 Task: Find connections with filter location Novoye Medvezhino with filter topic #mortgage with filter profile language German with filter current company L&T Finance with filter school JSS Academy Of Technical Education Karnataka with filter industry Metal Valve, Ball, and Roller Manufacturing with filter service category Pricing Strategy with filter keywords title Cashier
Action: Mouse moved to (488, 81)
Screenshot: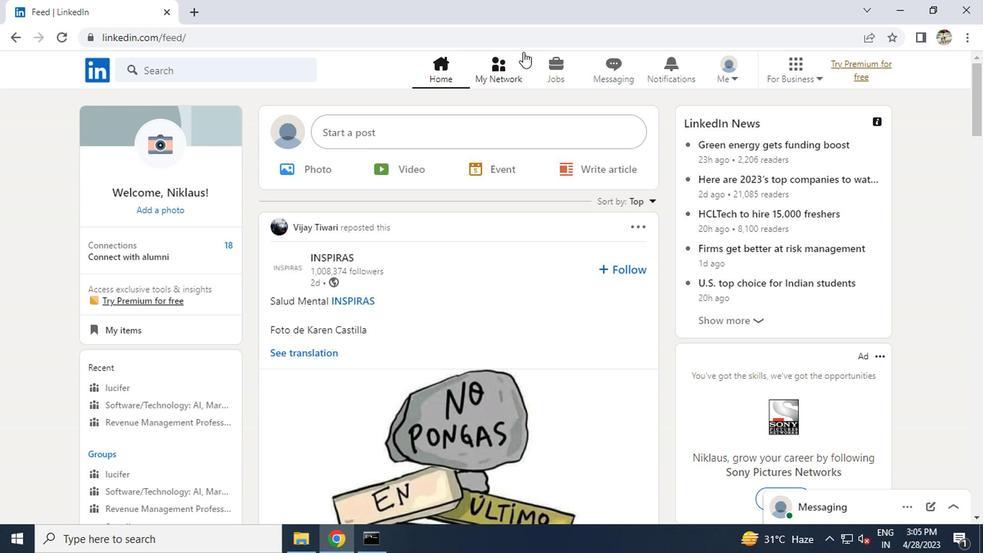 
Action: Mouse pressed left at (488, 81)
Screenshot: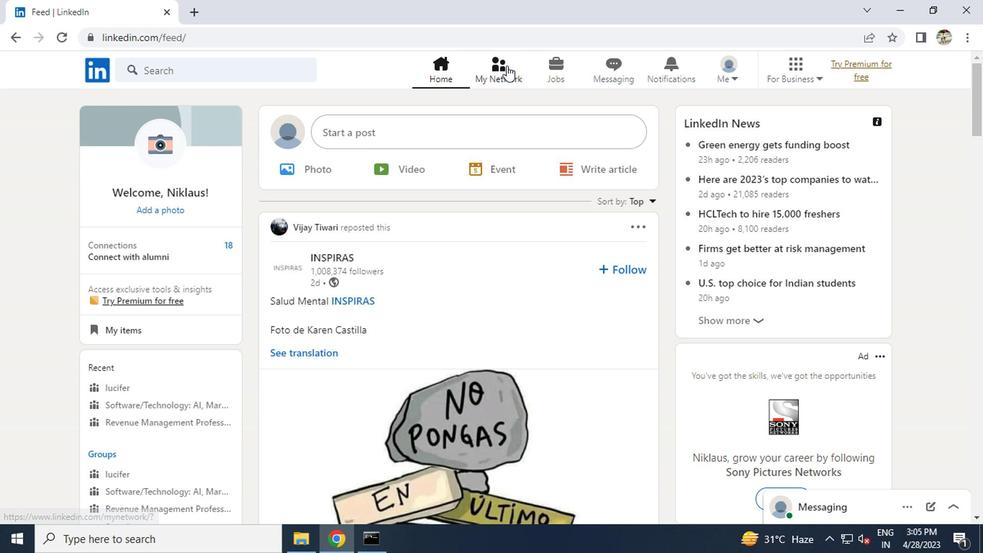 
Action: Mouse moved to (164, 150)
Screenshot: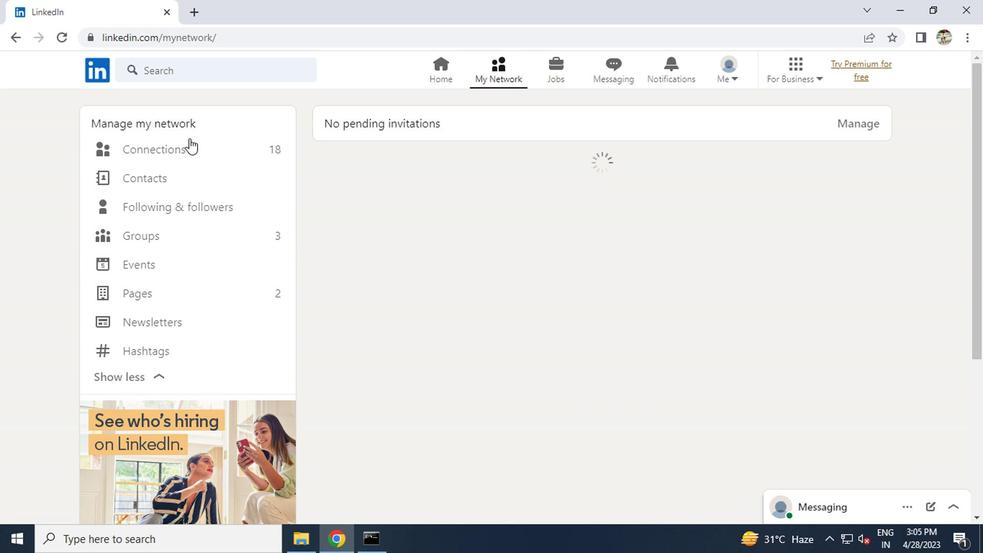 
Action: Mouse pressed left at (164, 150)
Screenshot: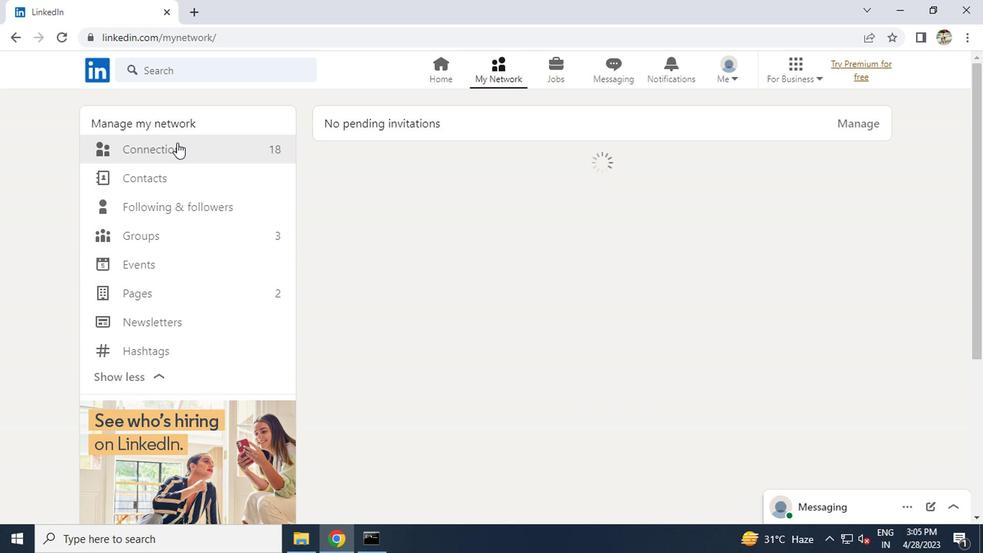 
Action: Mouse moved to (575, 156)
Screenshot: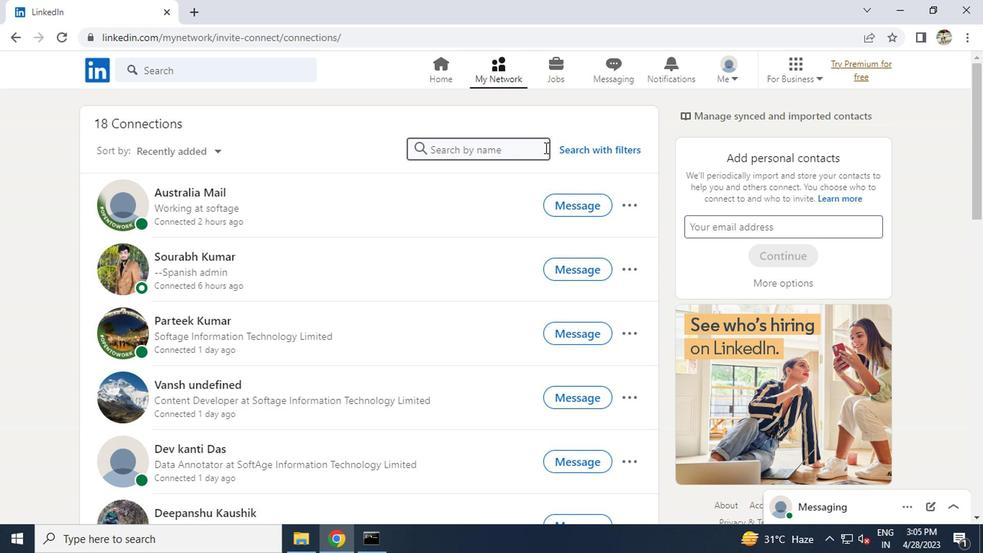 
Action: Mouse pressed left at (575, 156)
Screenshot: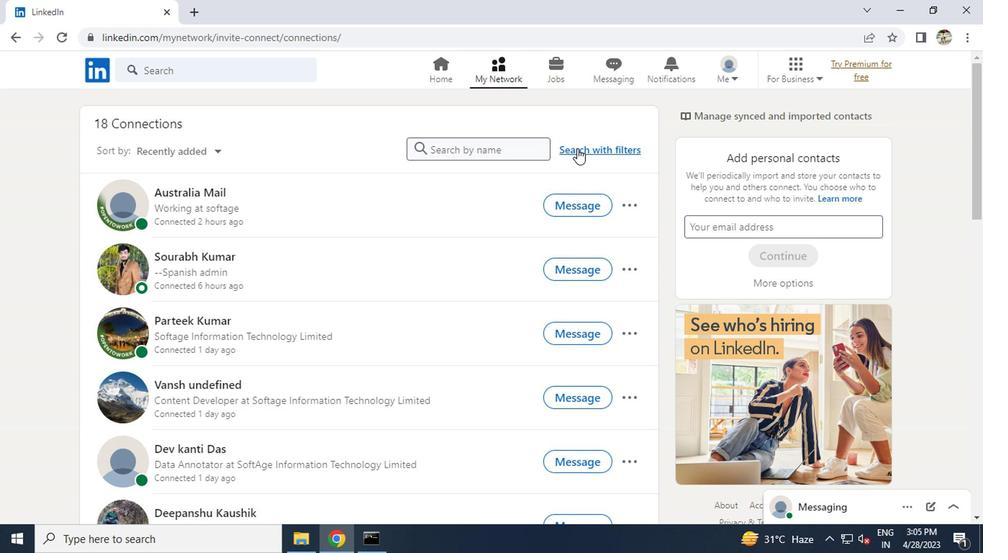 
Action: Mouse moved to (538, 119)
Screenshot: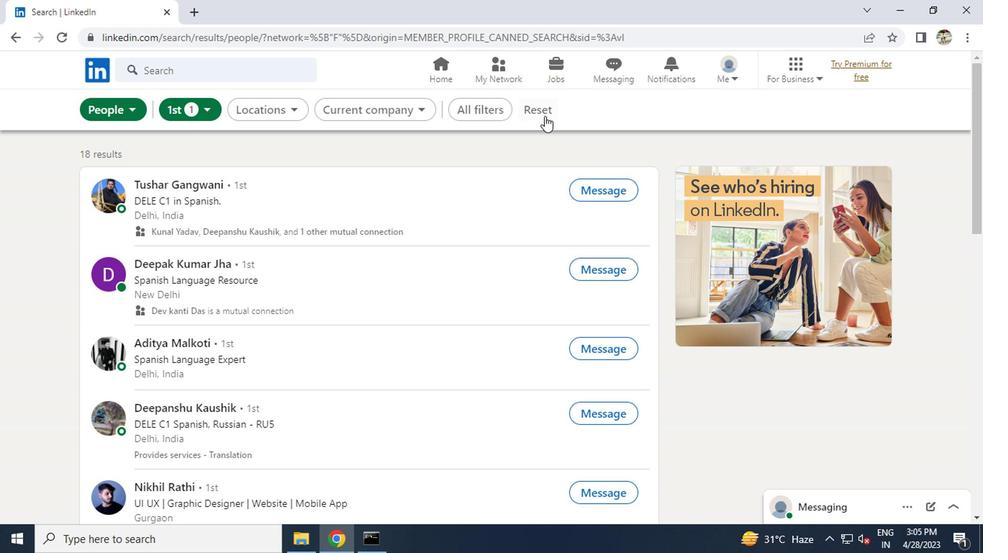 
Action: Mouse pressed left at (538, 119)
Screenshot: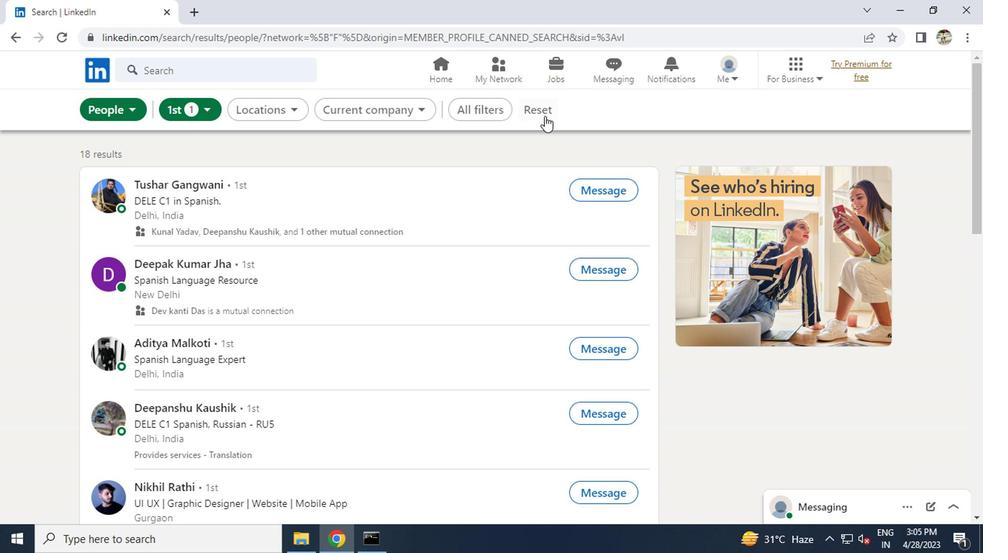 
Action: Mouse moved to (524, 117)
Screenshot: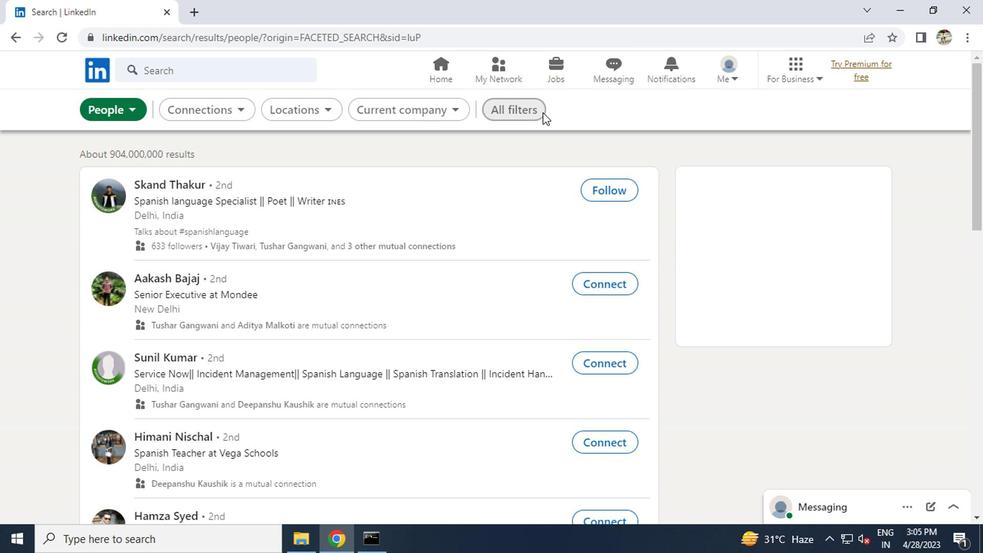 
Action: Mouse pressed left at (524, 117)
Screenshot: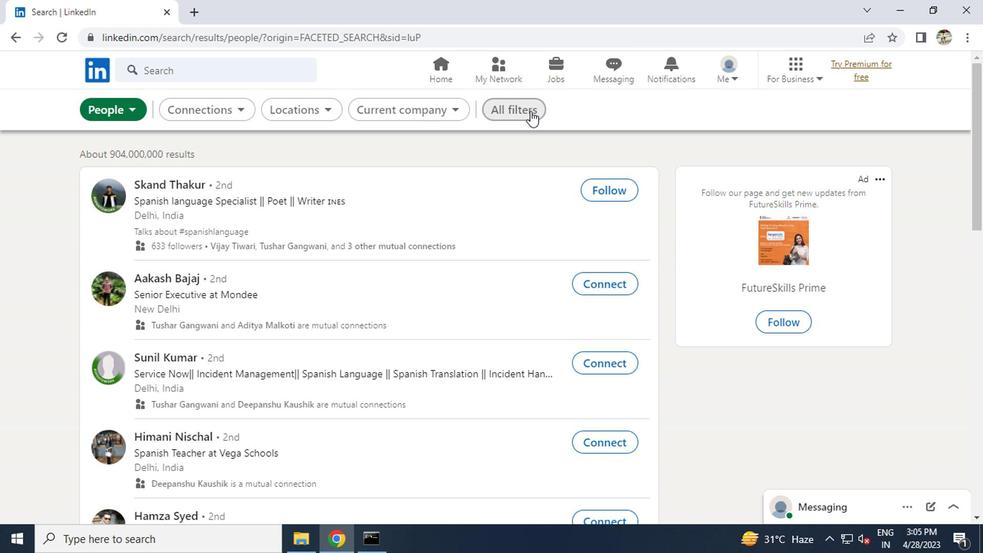 
Action: Mouse moved to (674, 226)
Screenshot: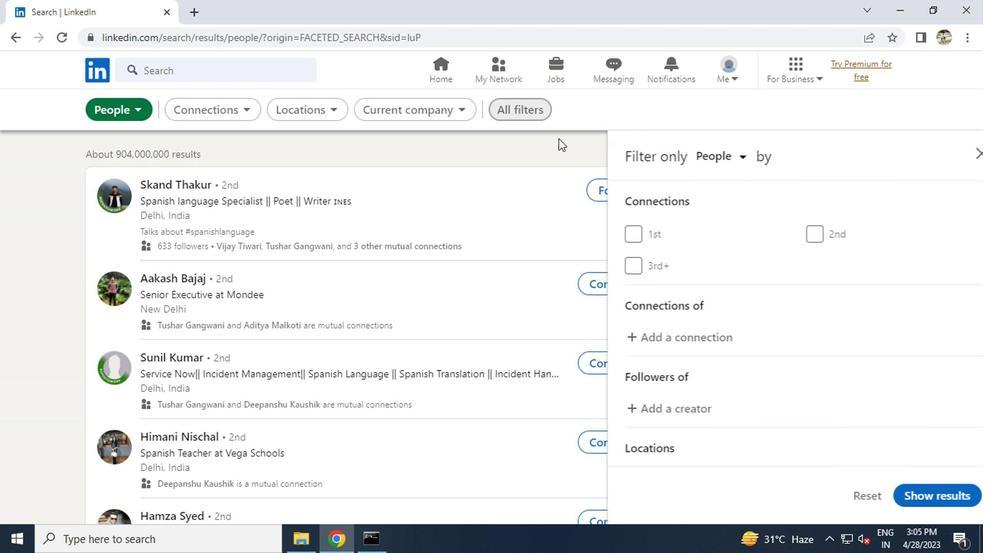 
Action: Mouse scrolled (674, 225) with delta (0, -1)
Screenshot: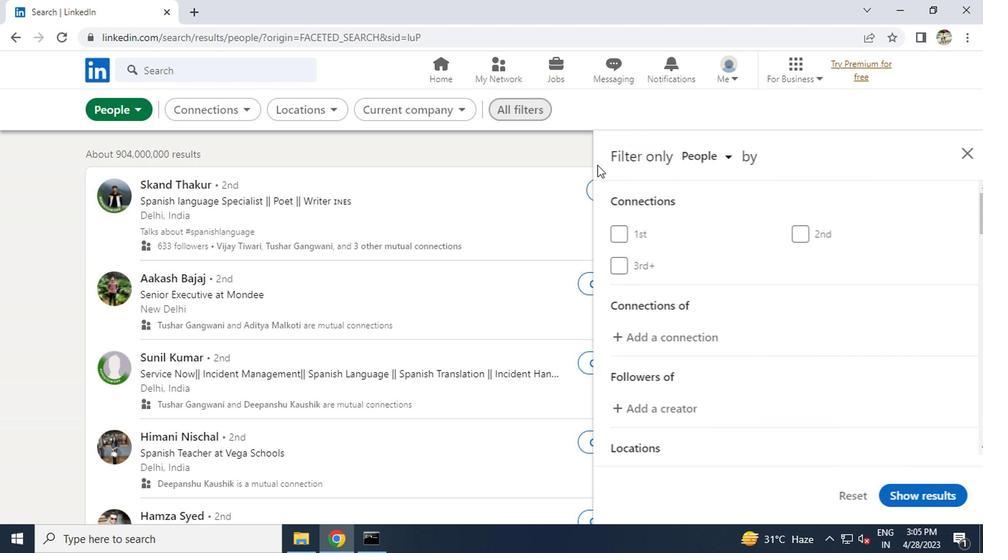 
Action: Mouse scrolled (674, 225) with delta (0, -1)
Screenshot: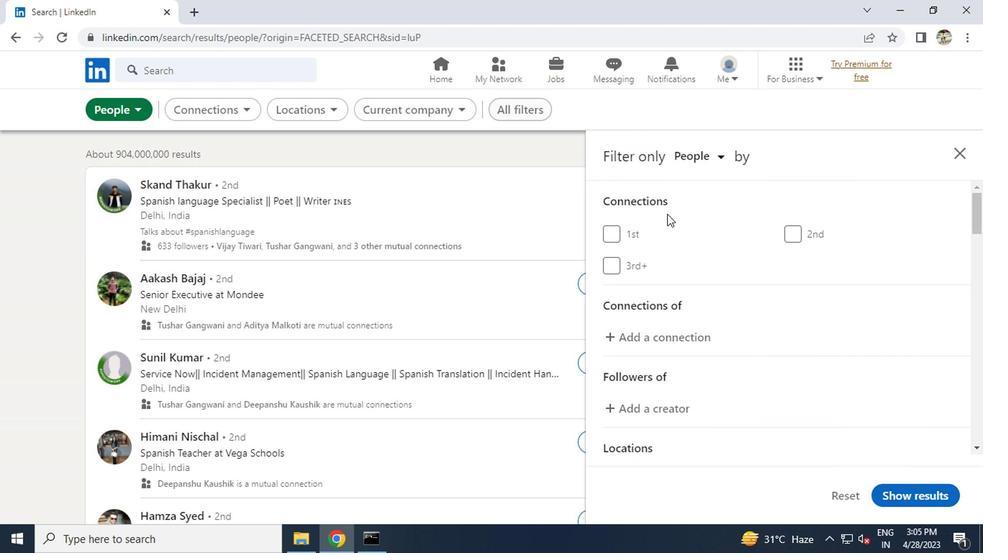 
Action: Mouse moved to (798, 395)
Screenshot: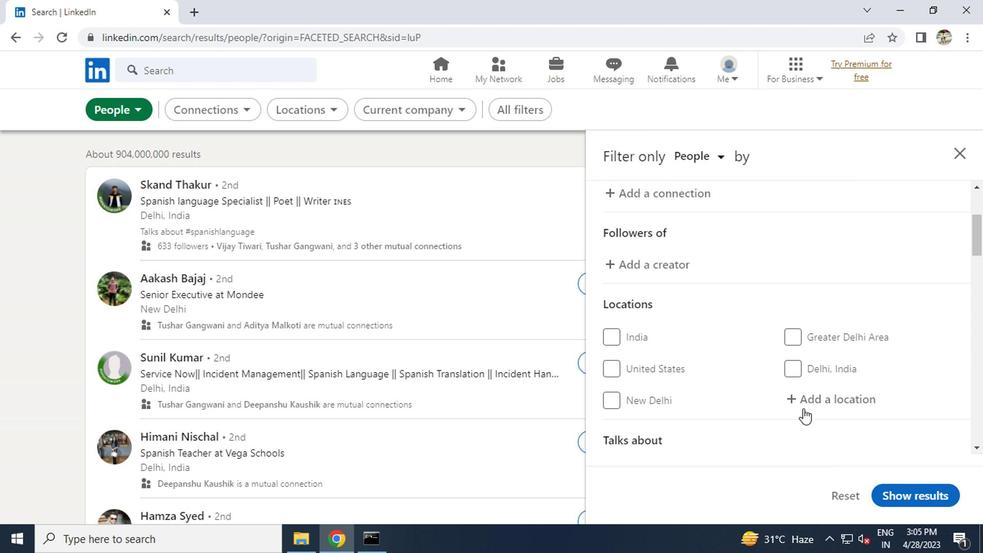 
Action: Mouse pressed left at (798, 395)
Screenshot: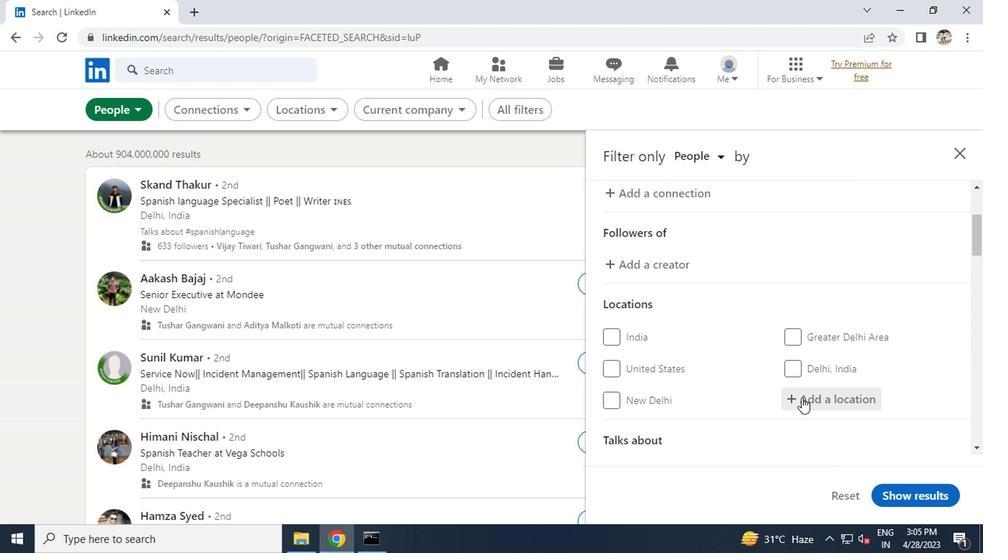 
Action: Key pressed <Key.caps_lock>n<Key.caps_lock>ovoye<Key.space><Key.caps_lock>m<Key.caps_lock>edvezhion<Key.enter>
Screenshot: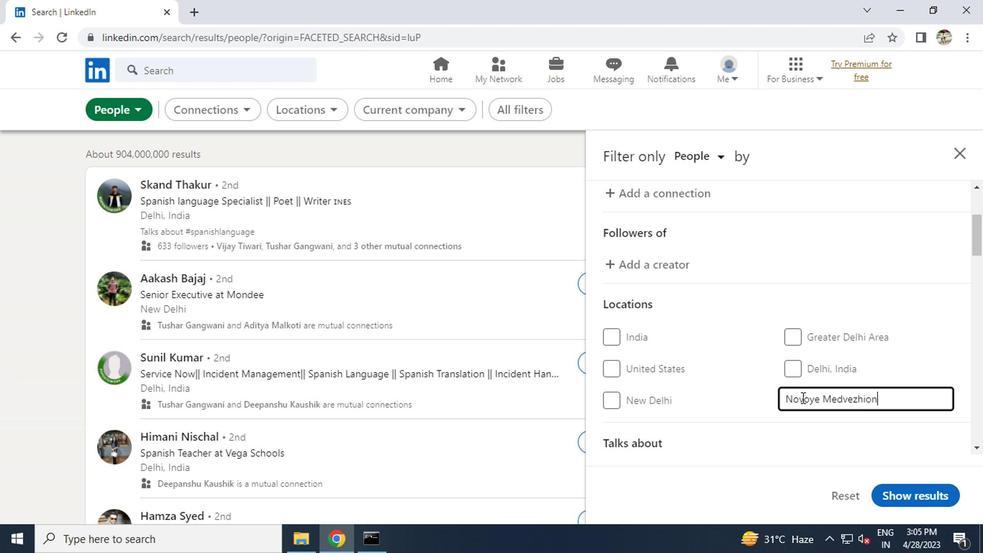 
Action: Mouse moved to (798, 394)
Screenshot: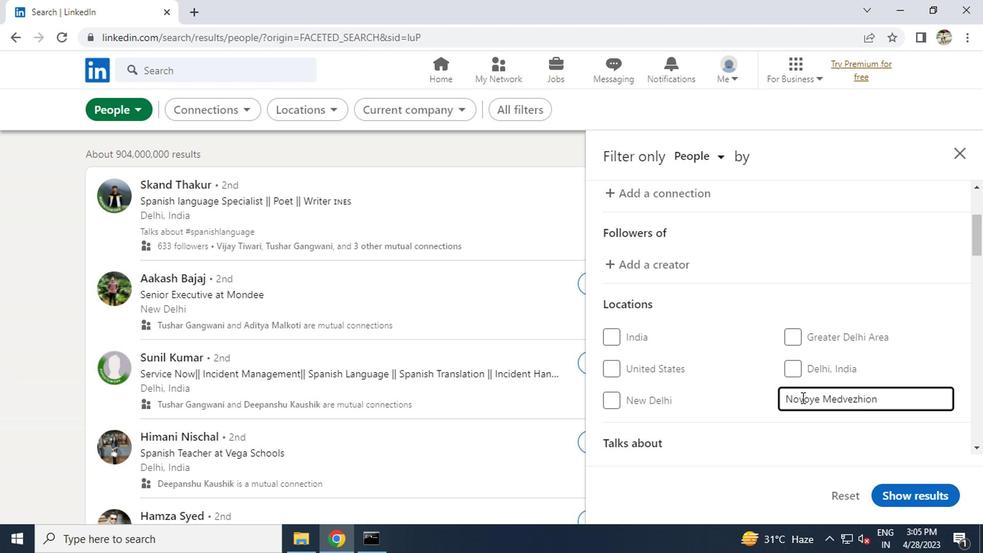 
Action: Mouse scrolled (798, 393) with delta (0, -1)
Screenshot: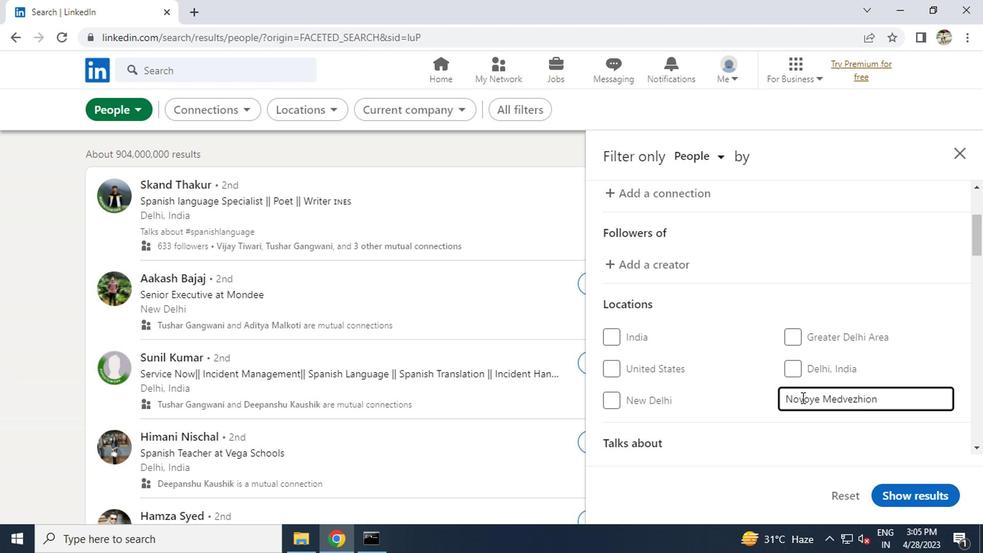
Action: Mouse scrolled (798, 393) with delta (0, -1)
Screenshot: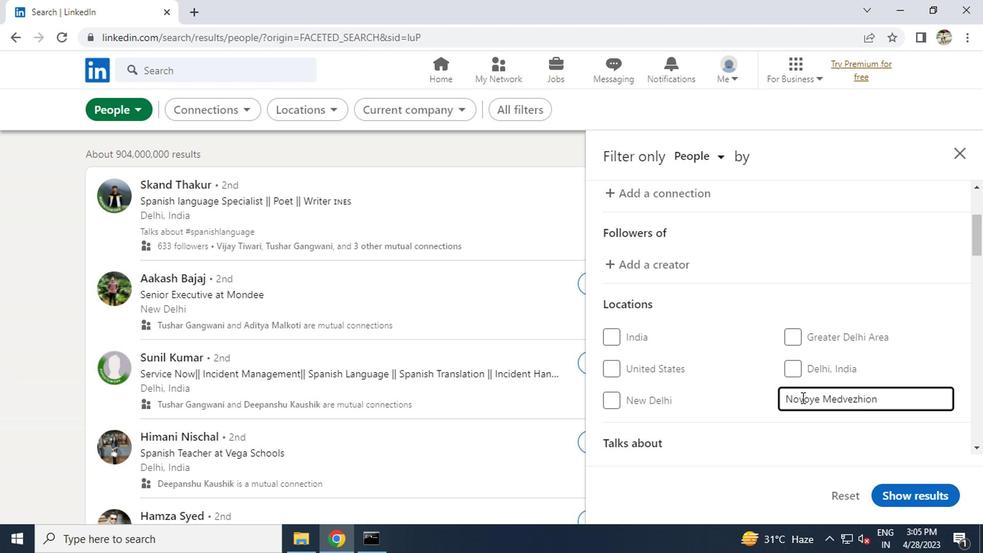 
Action: Mouse scrolled (798, 393) with delta (0, -1)
Screenshot: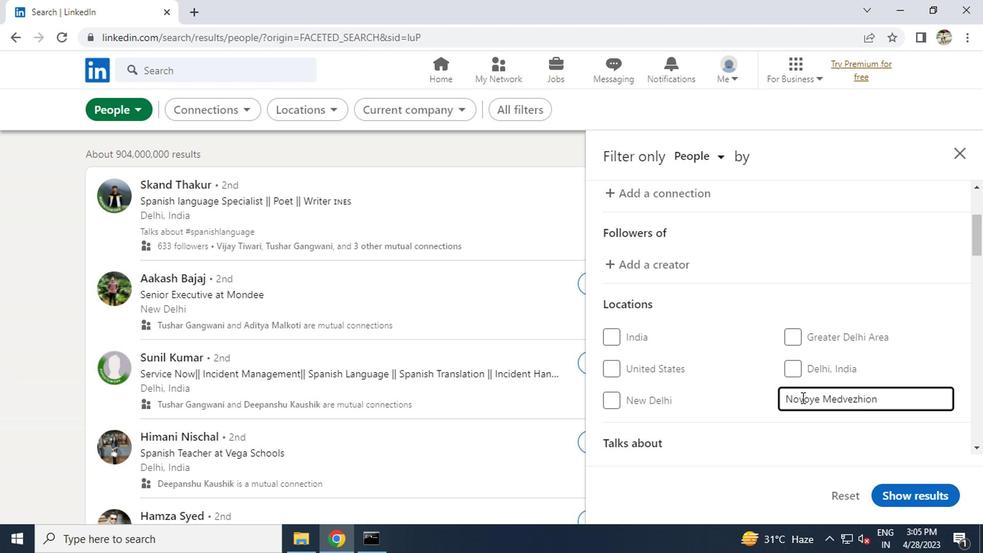 
Action: Mouse moved to (815, 314)
Screenshot: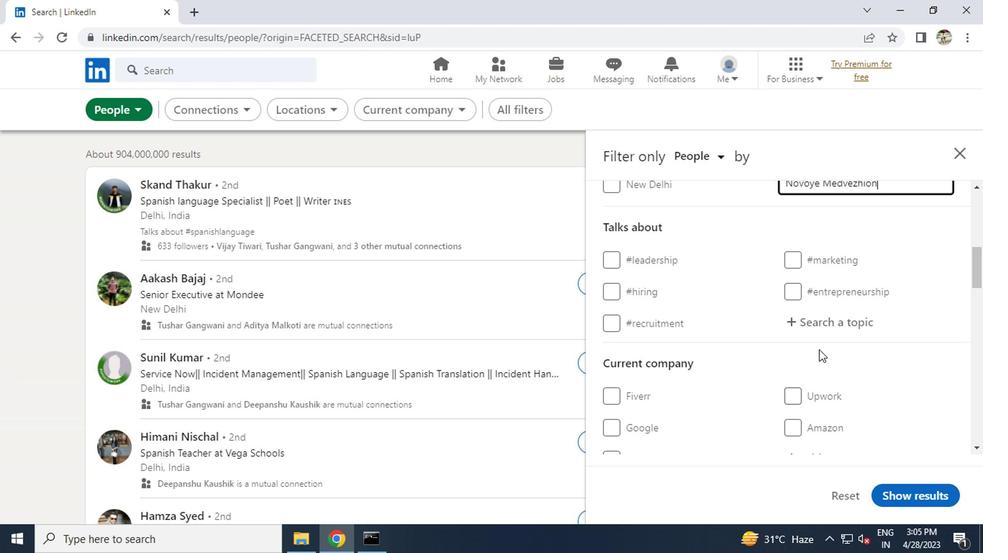 
Action: Mouse pressed left at (815, 314)
Screenshot: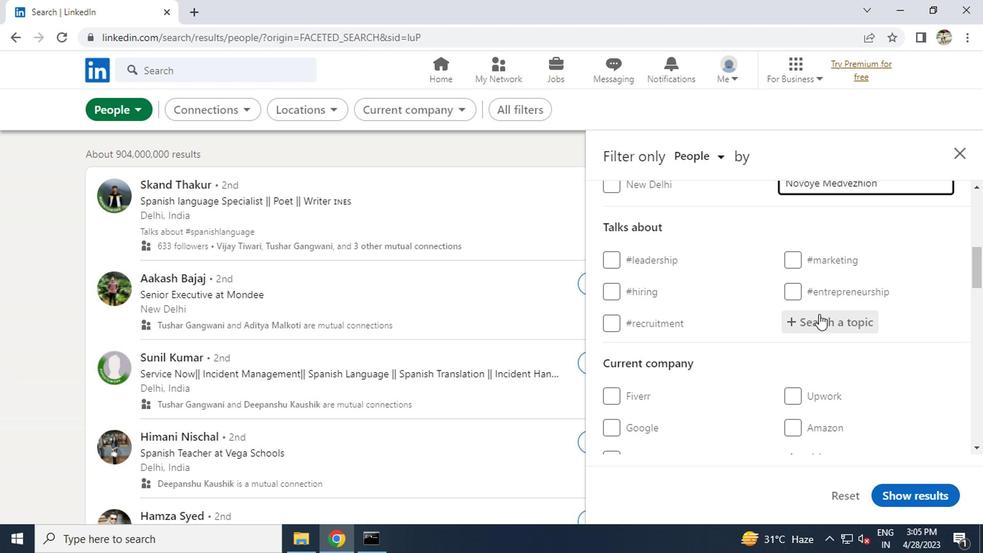 
Action: Key pressed <Key.shift>#MORTGAGE<Key.enter>
Screenshot: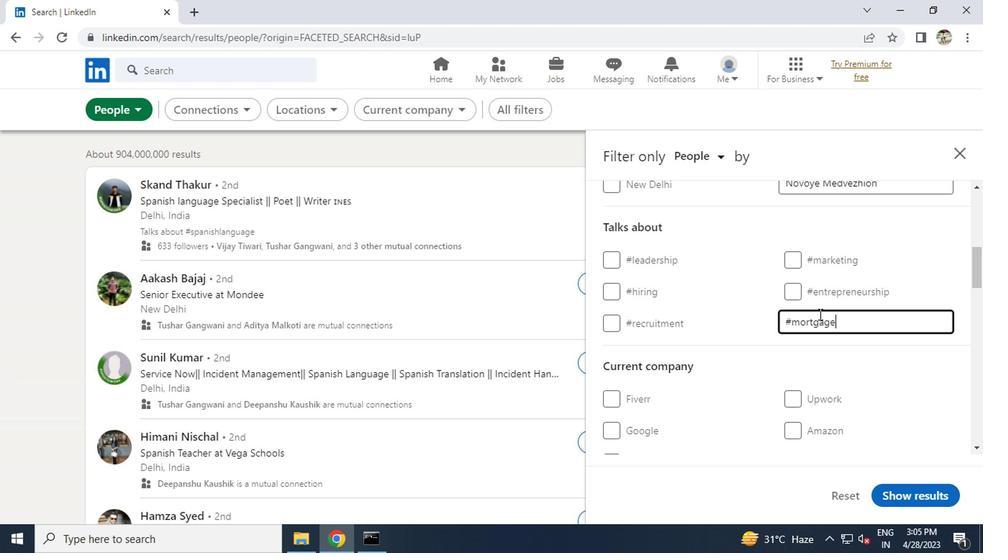 
Action: Mouse scrolled (815, 313) with delta (0, -1)
Screenshot: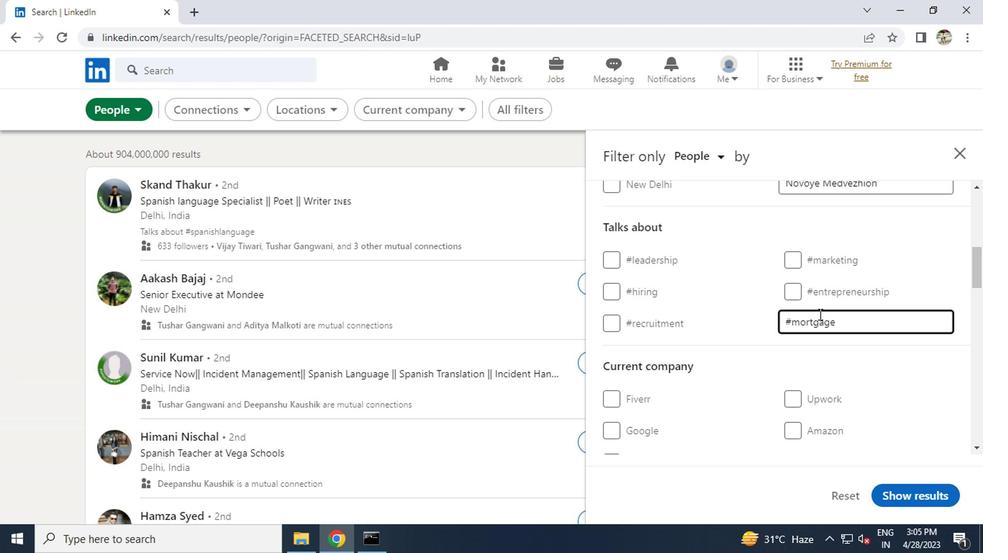 
Action: Mouse moved to (815, 314)
Screenshot: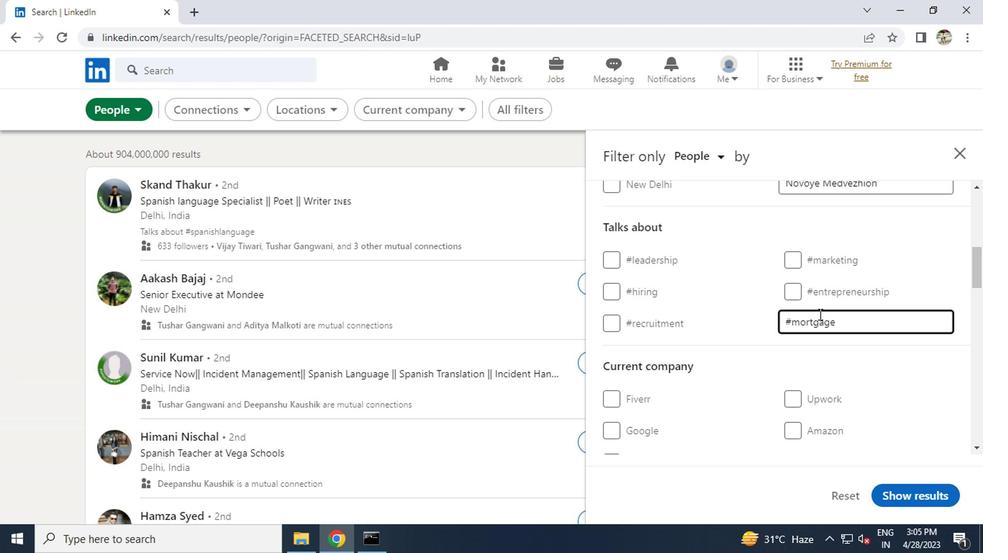 
Action: Mouse scrolled (815, 313) with delta (0, -1)
Screenshot: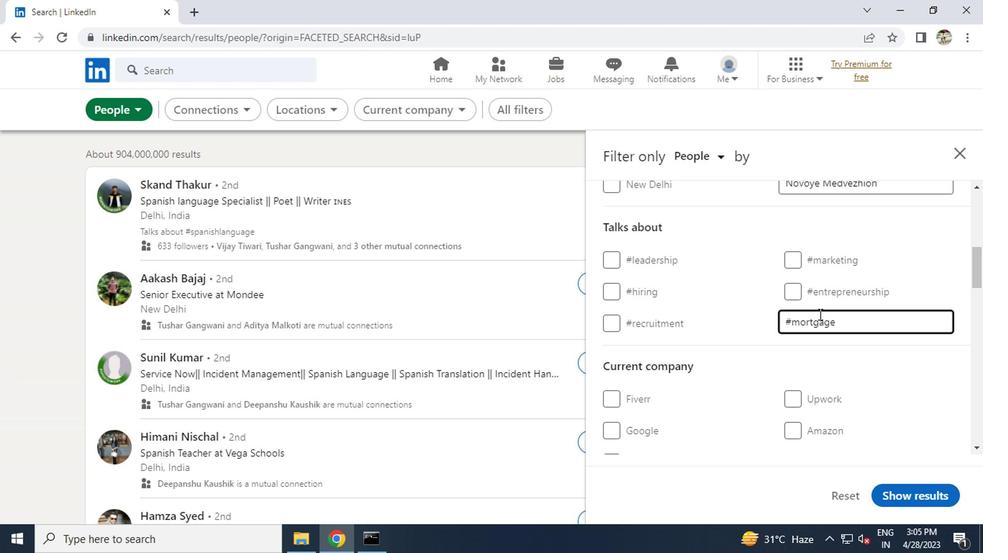 
Action: Mouse scrolled (815, 313) with delta (0, -1)
Screenshot: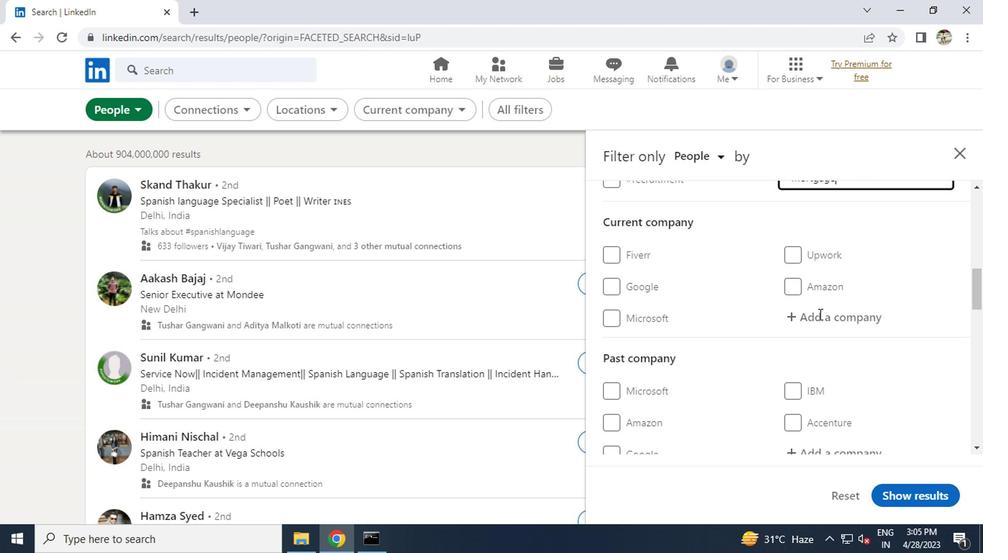 
Action: Mouse moved to (817, 313)
Screenshot: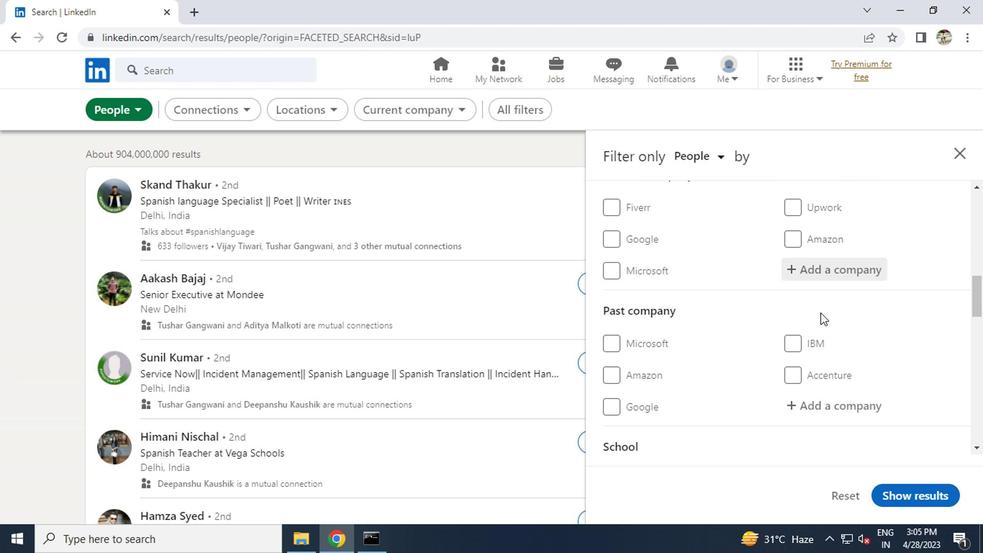 
Action: Mouse scrolled (817, 312) with delta (0, 0)
Screenshot: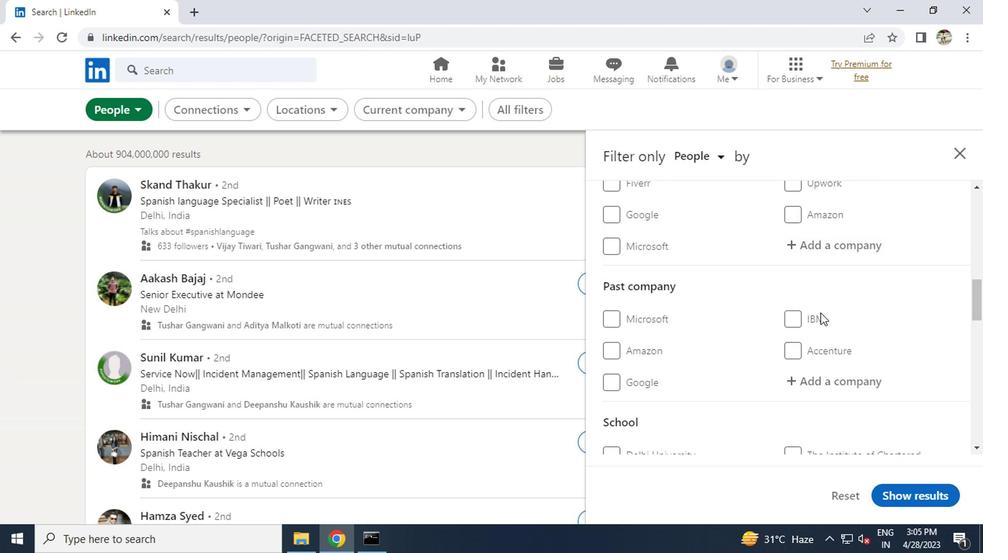 
Action: Mouse scrolled (817, 312) with delta (0, 0)
Screenshot: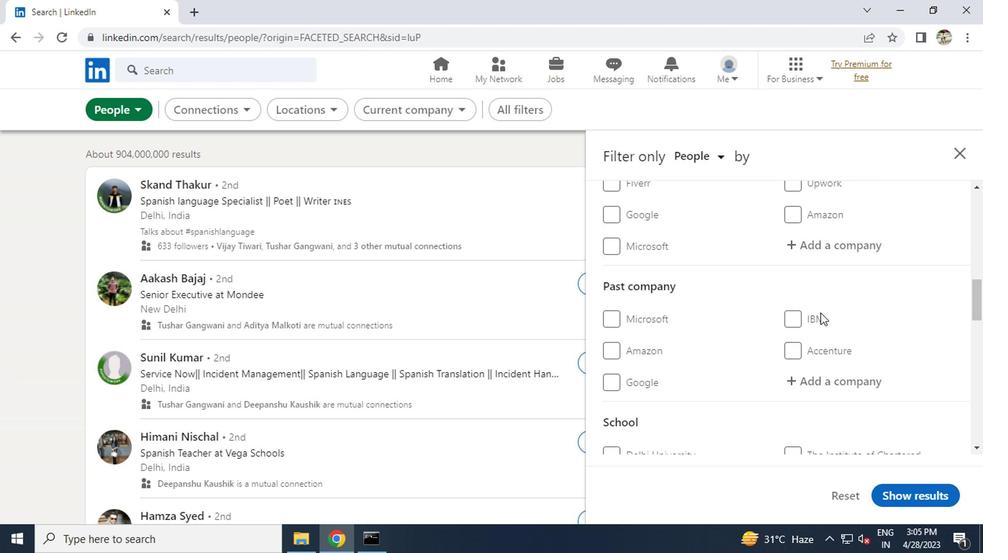 
Action: Mouse scrolled (817, 312) with delta (0, 0)
Screenshot: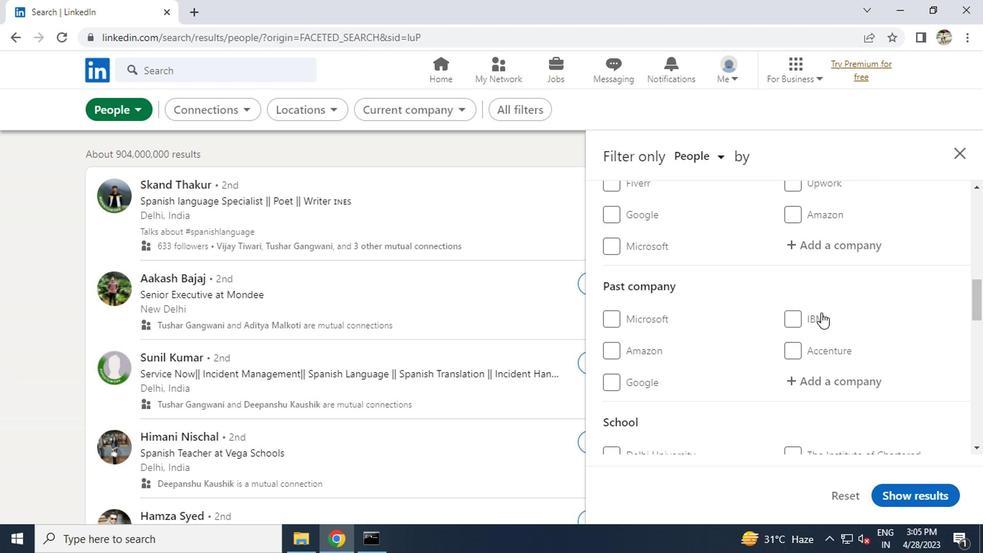 
Action: Mouse scrolled (817, 312) with delta (0, 0)
Screenshot: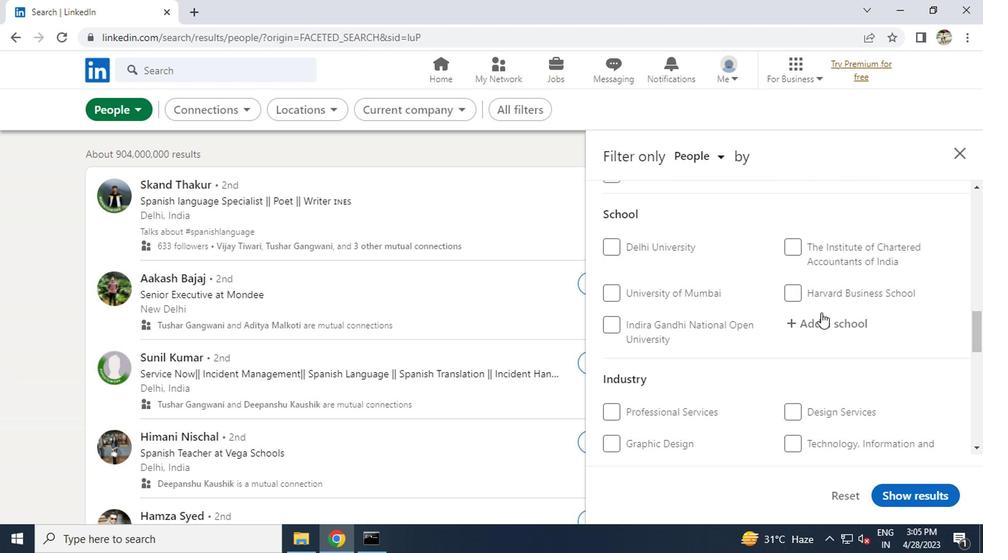 
Action: Mouse scrolled (817, 312) with delta (0, 0)
Screenshot: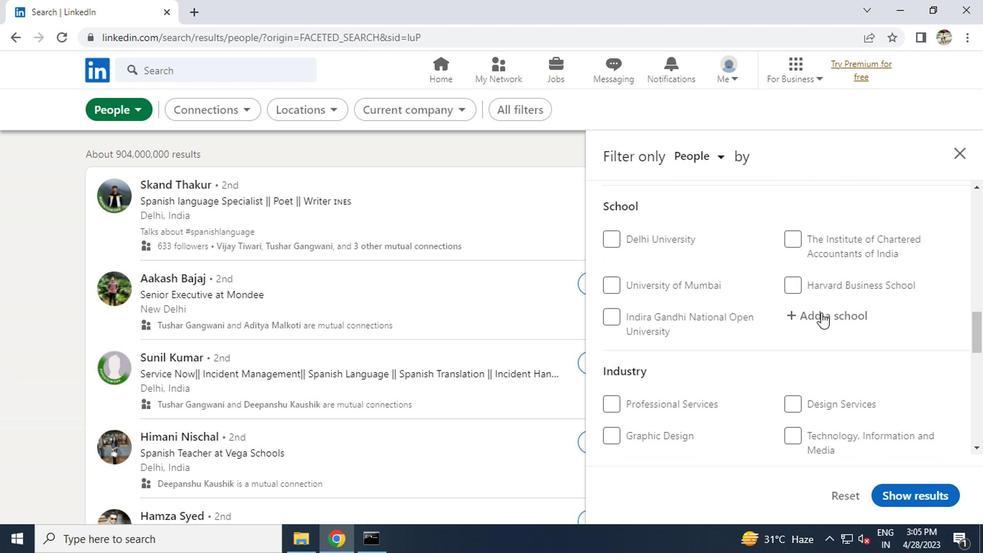 
Action: Mouse scrolled (817, 312) with delta (0, 0)
Screenshot: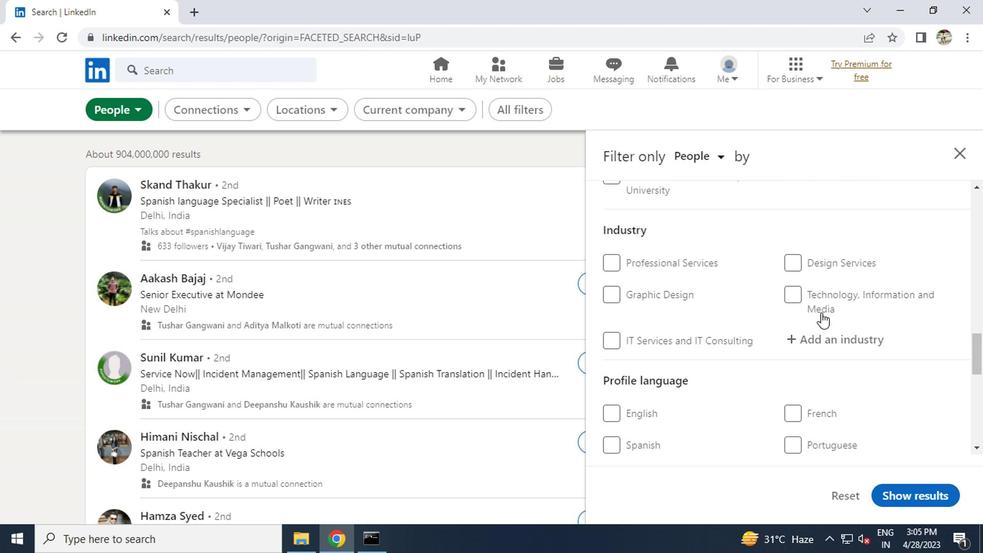 
Action: Mouse scrolled (817, 312) with delta (0, 0)
Screenshot: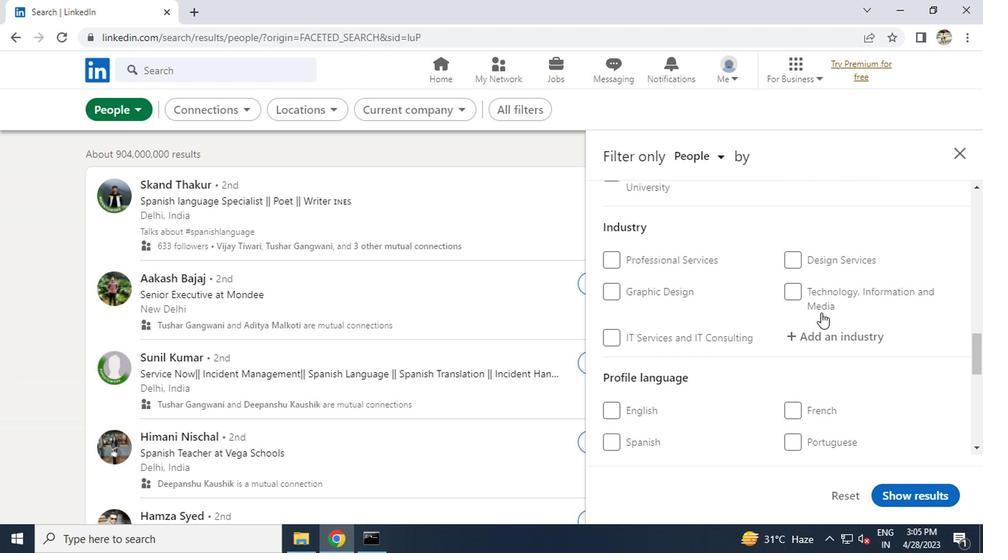 
Action: Mouse scrolled (817, 312) with delta (0, 0)
Screenshot: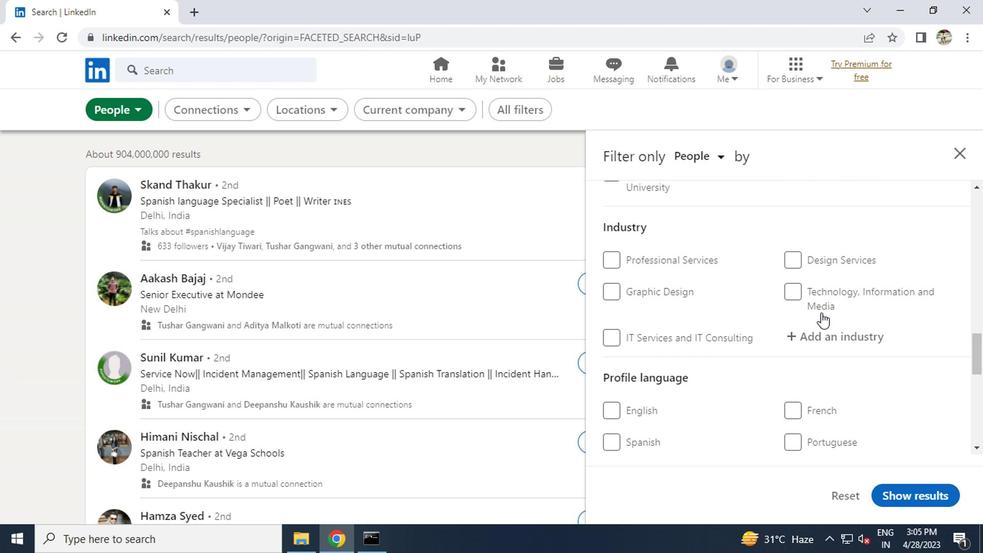 
Action: Mouse scrolled (817, 313) with delta (0, 0)
Screenshot: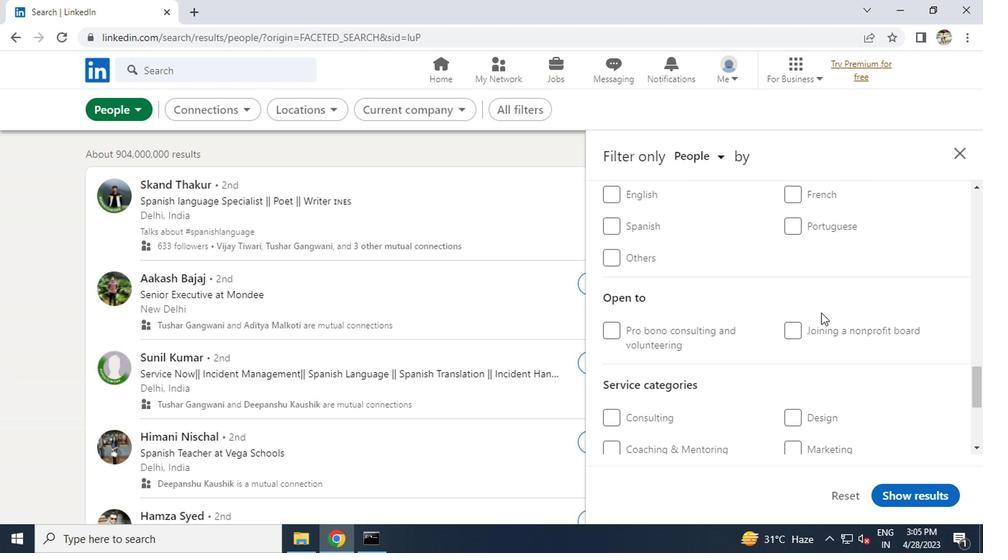 
Action: Mouse scrolled (817, 313) with delta (0, 0)
Screenshot: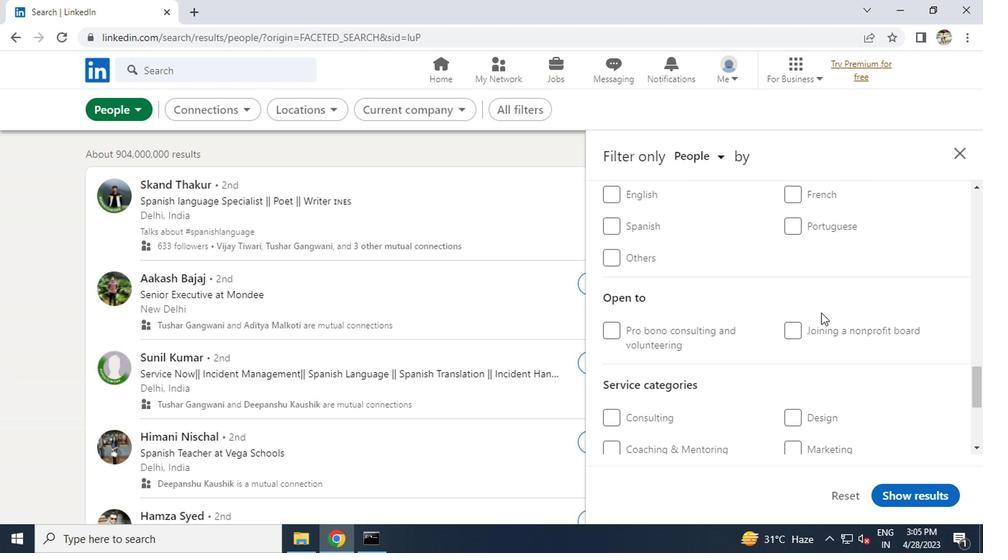
Action: Mouse scrolled (817, 313) with delta (0, 0)
Screenshot: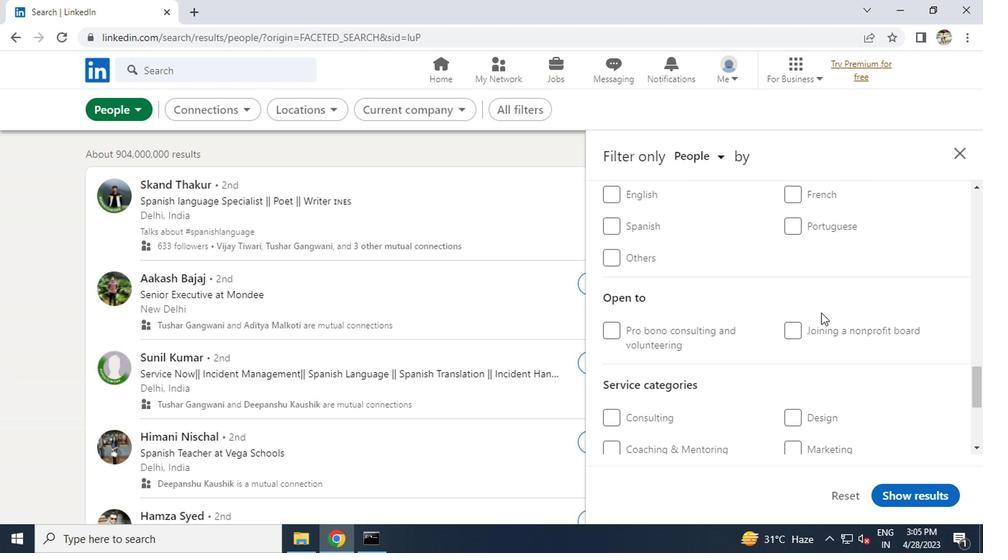 
Action: Mouse scrolled (817, 313) with delta (0, 0)
Screenshot: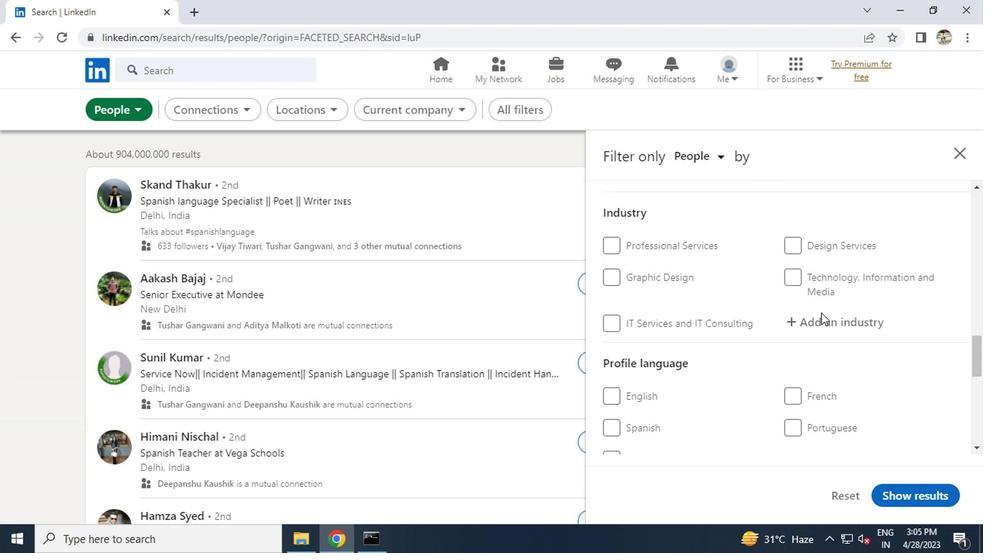 
Action: Mouse scrolled (817, 313) with delta (0, 0)
Screenshot: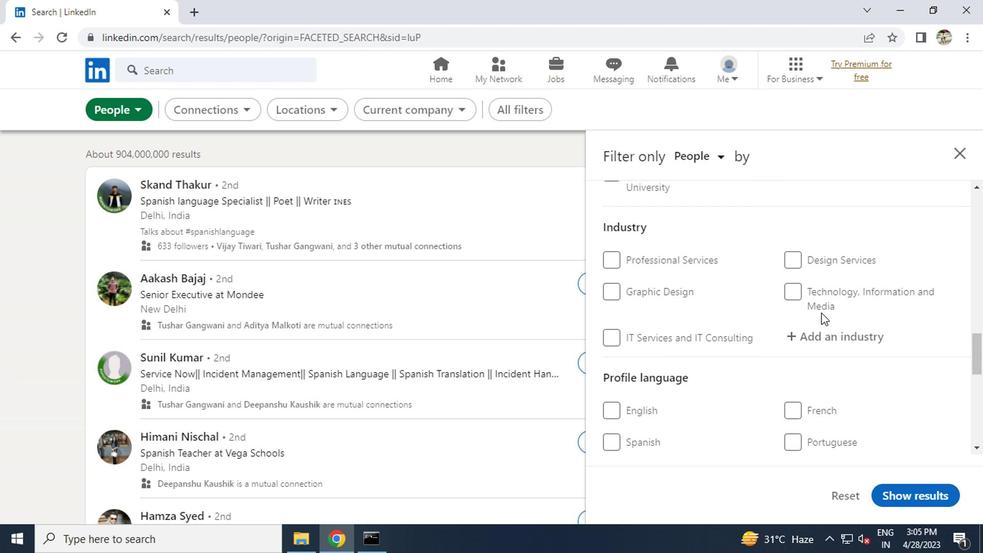 
Action: Mouse scrolled (817, 313) with delta (0, 0)
Screenshot: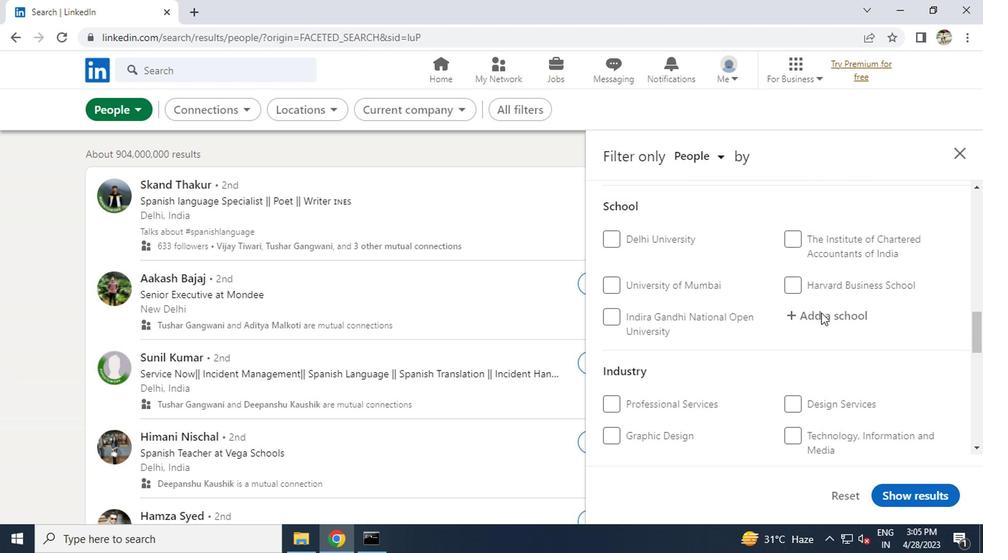 
Action: Mouse scrolled (817, 313) with delta (0, 0)
Screenshot: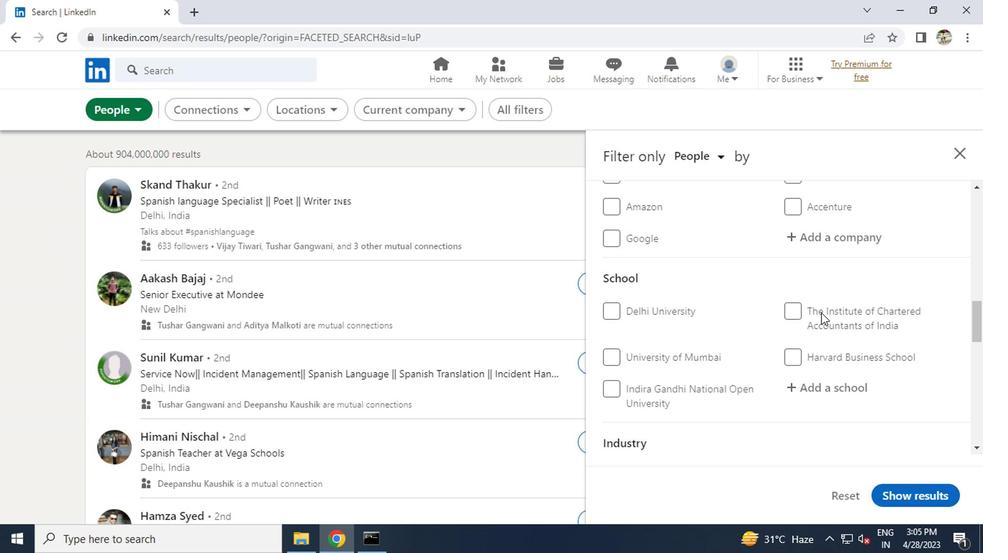 
Action: Mouse scrolled (817, 313) with delta (0, 0)
Screenshot: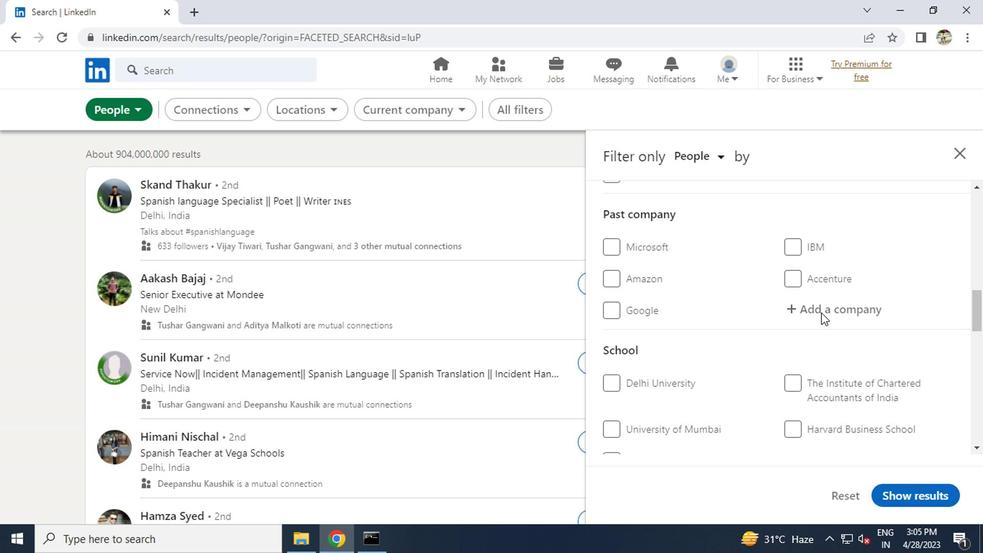 
Action: Mouse scrolled (817, 313) with delta (0, 0)
Screenshot: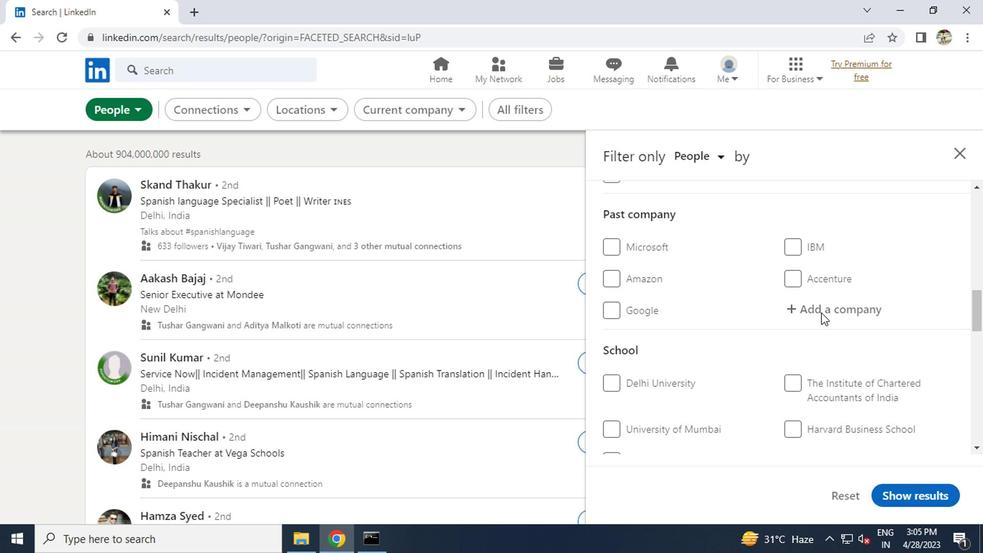 
Action: Mouse pressed left at (817, 313)
Screenshot: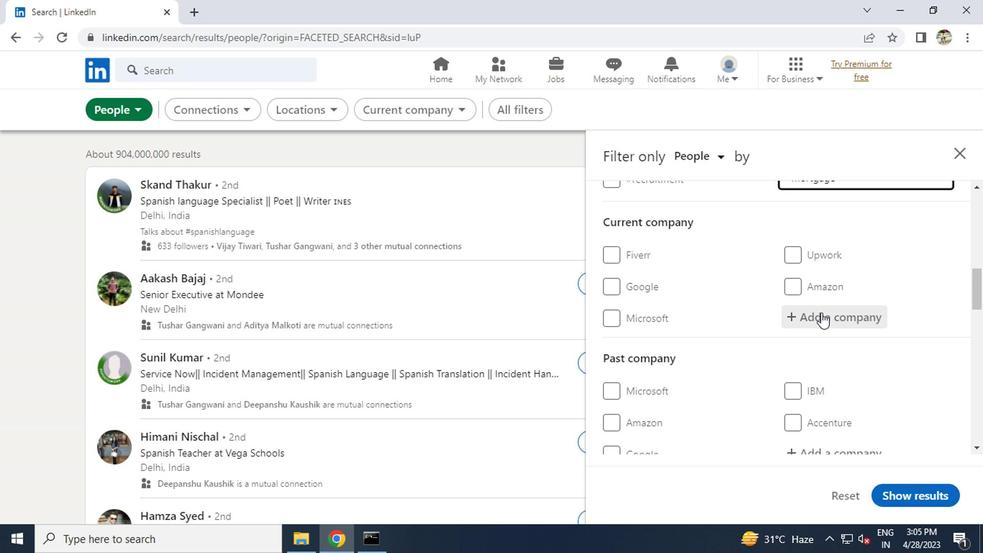 
Action: Key pressed <Key.caps_lock>L<Key.shift><Key.shift><Key.shift><Key.shift>&T
Screenshot: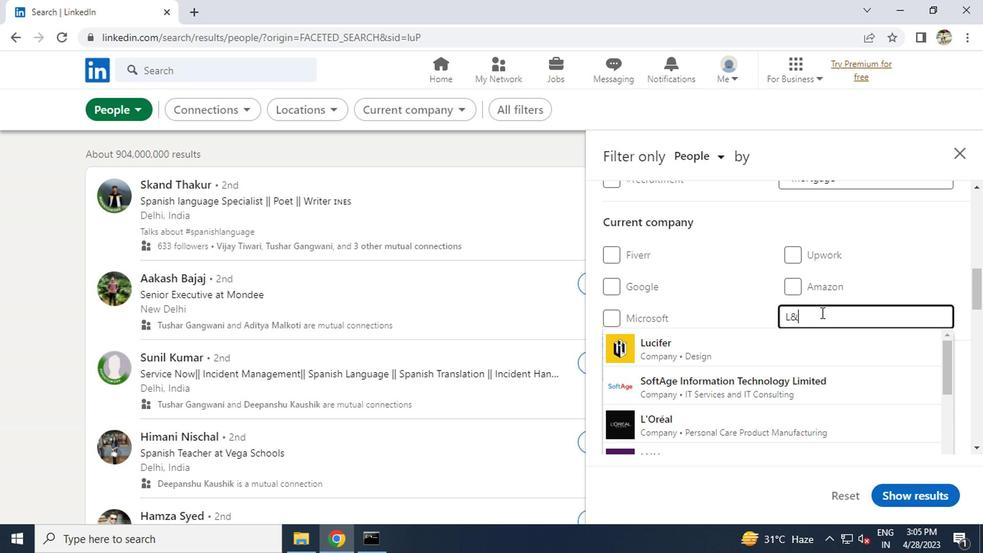 
Action: Mouse moved to (726, 349)
Screenshot: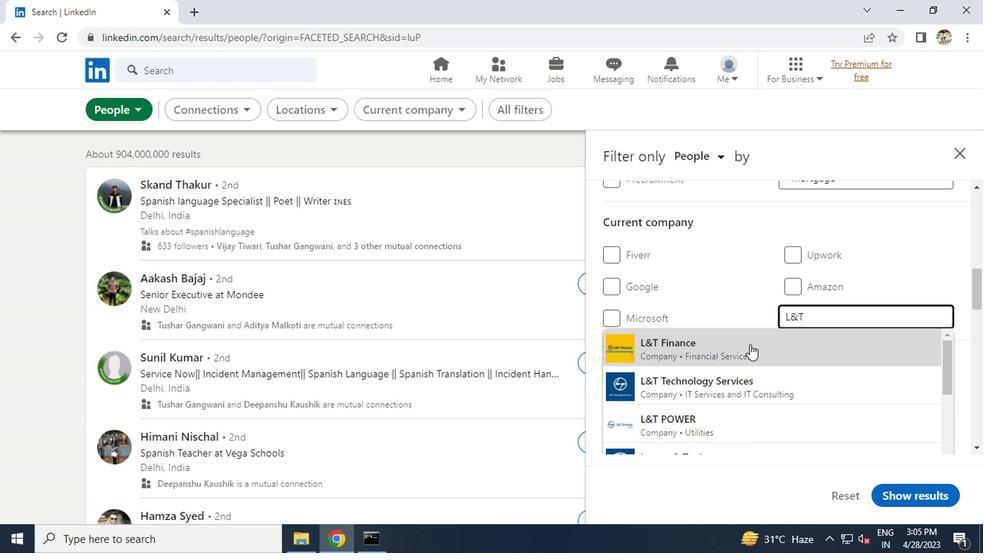 
Action: Mouse pressed left at (726, 349)
Screenshot: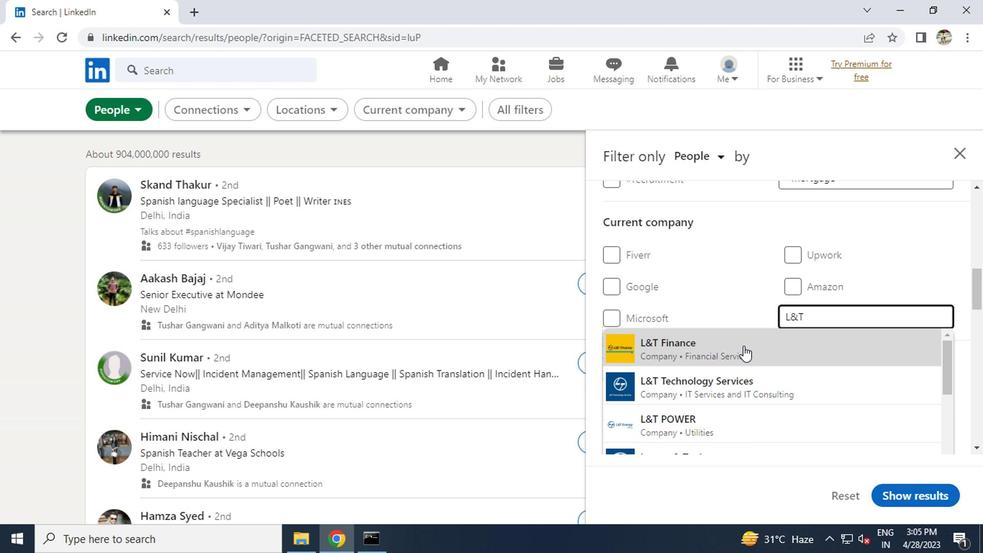 
Action: Mouse scrolled (726, 349) with delta (0, 0)
Screenshot: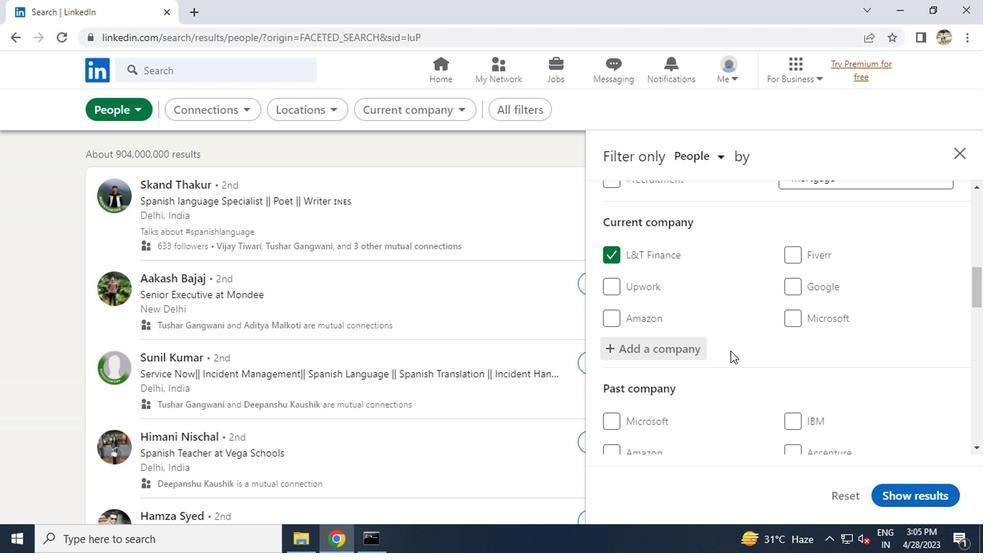 
Action: Mouse moved to (726, 349)
Screenshot: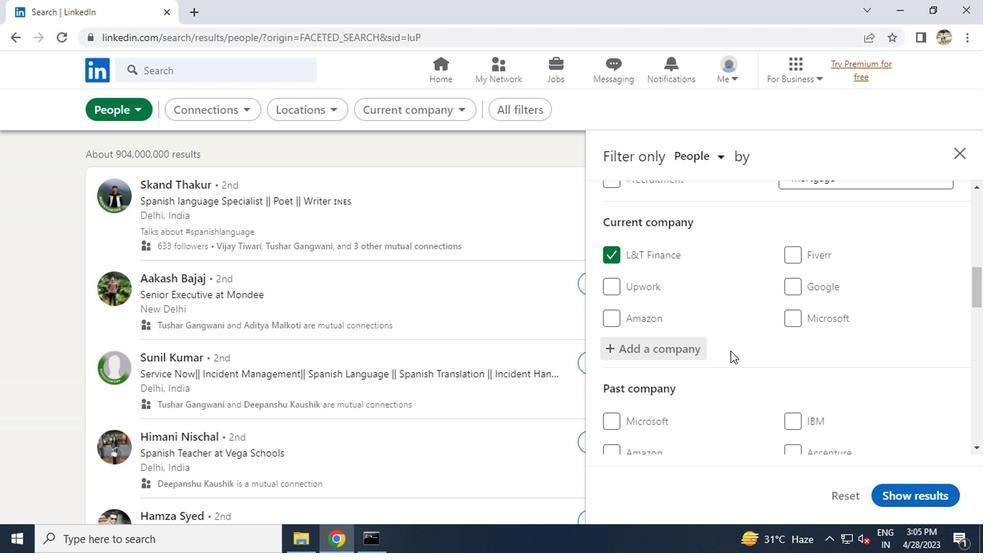 
Action: Mouse scrolled (726, 349) with delta (0, 0)
Screenshot: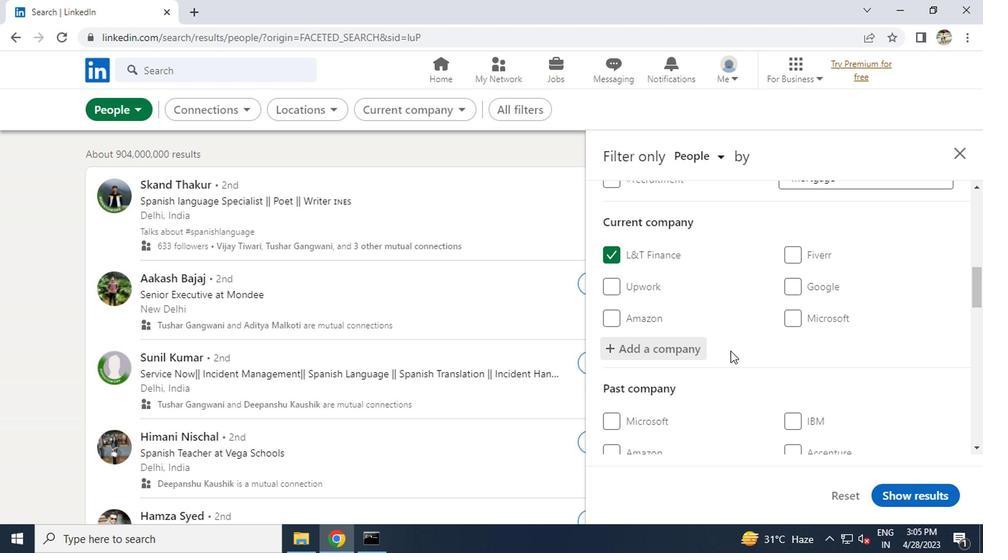 
Action: Mouse moved to (727, 348)
Screenshot: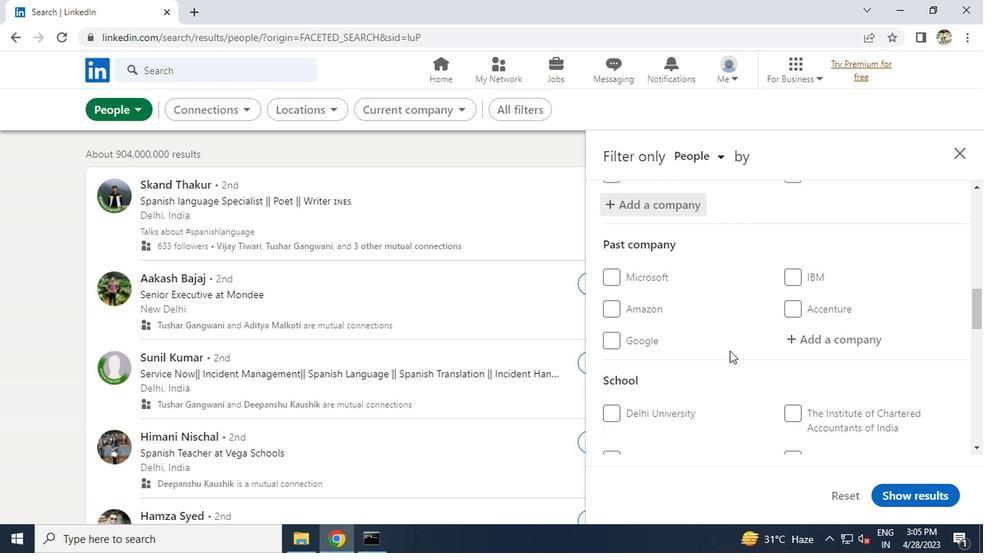 
Action: Mouse scrolled (727, 347) with delta (0, 0)
Screenshot: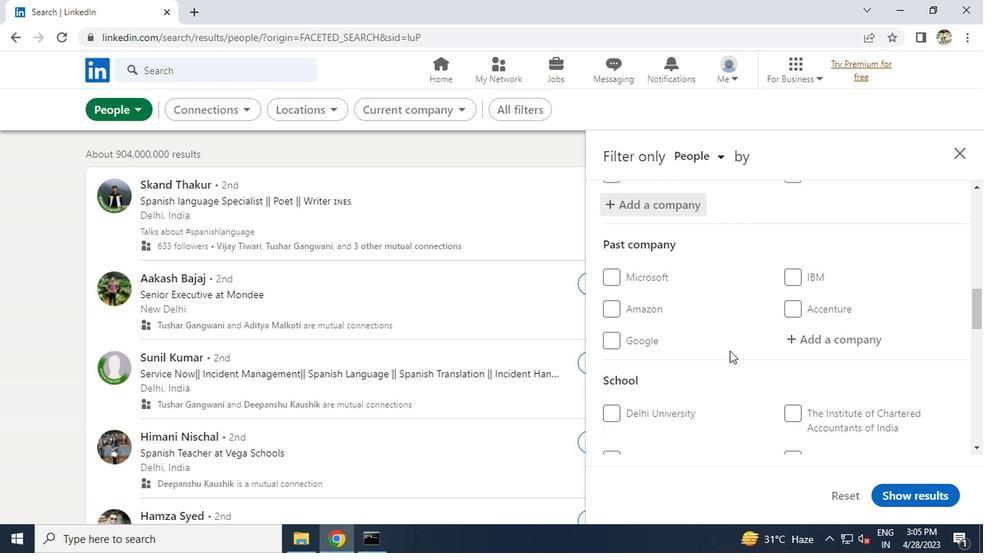 
Action: Mouse scrolled (727, 347) with delta (0, 0)
Screenshot: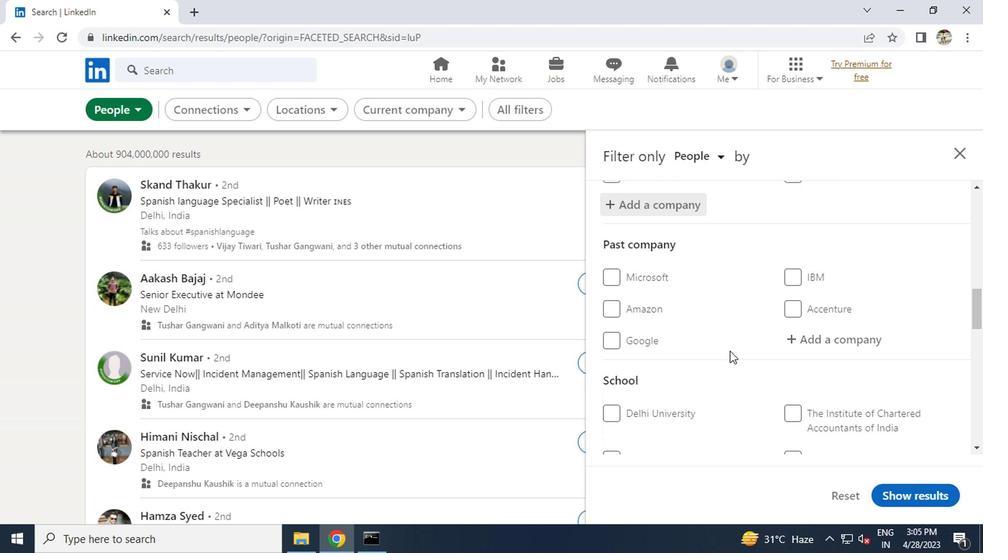 
Action: Mouse moved to (806, 347)
Screenshot: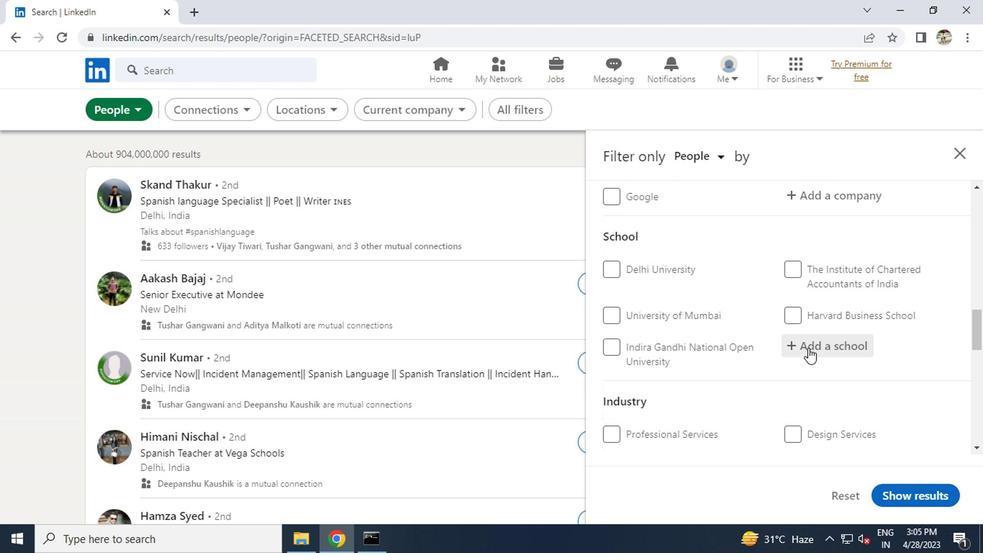 
Action: Mouse pressed left at (806, 347)
Screenshot: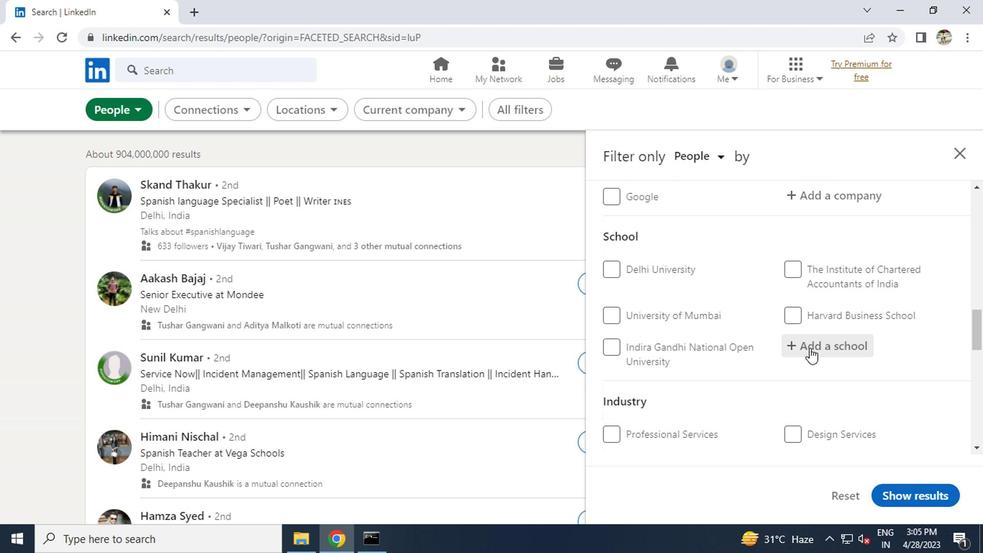
Action: Key pressed JSS<Key.space>A<Key.caps_lock>
Screenshot: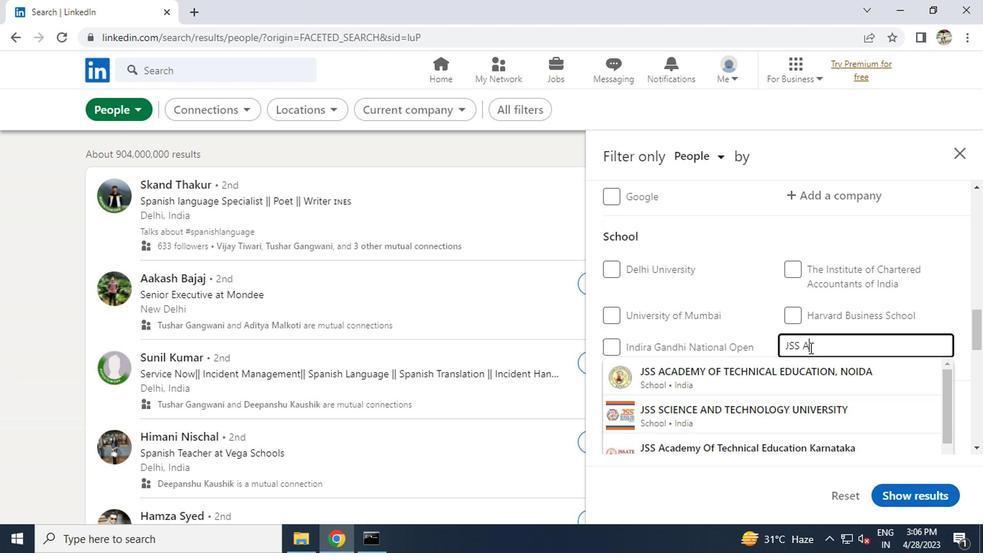 
Action: Mouse moved to (752, 444)
Screenshot: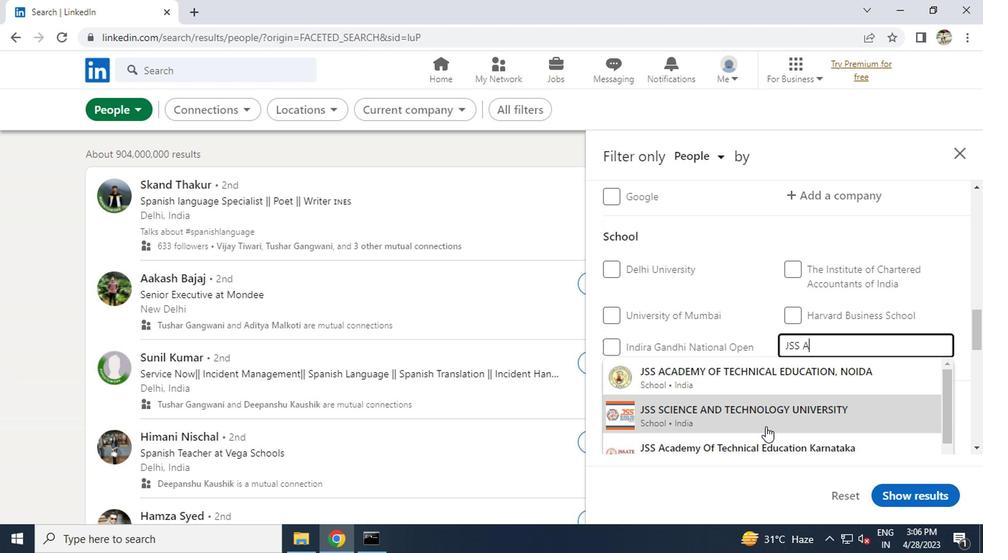 
Action: Mouse pressed left at (752, 444)
Screenshot: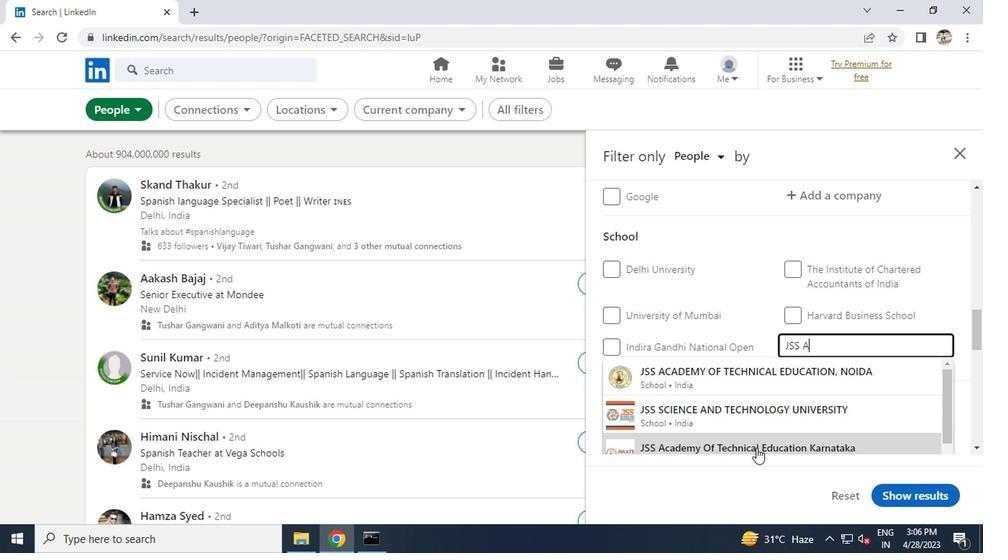 
Action: Mouse moved to (753, 397)
Screenshot: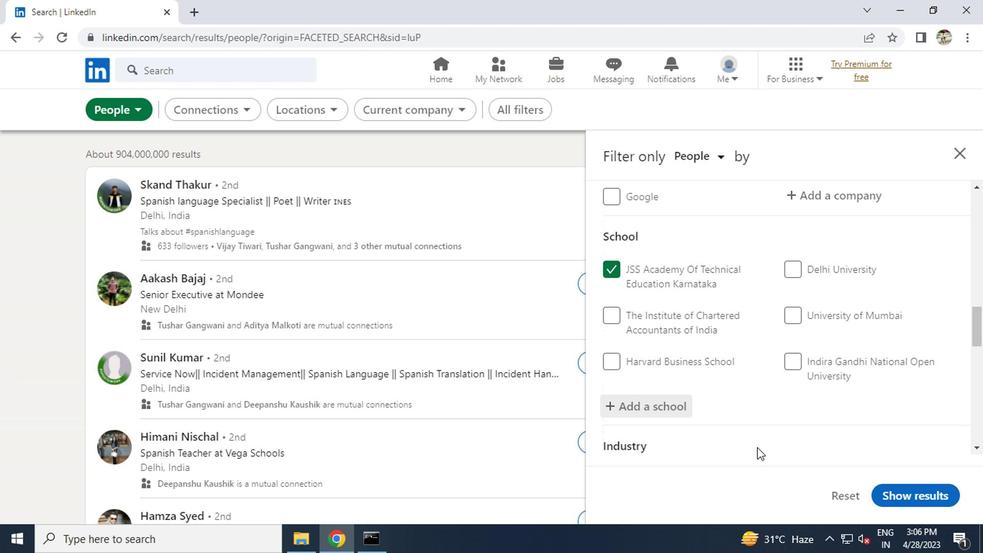 
Action: Mouse scrolled (753, 396) with delta (0, -1)
Screenshot: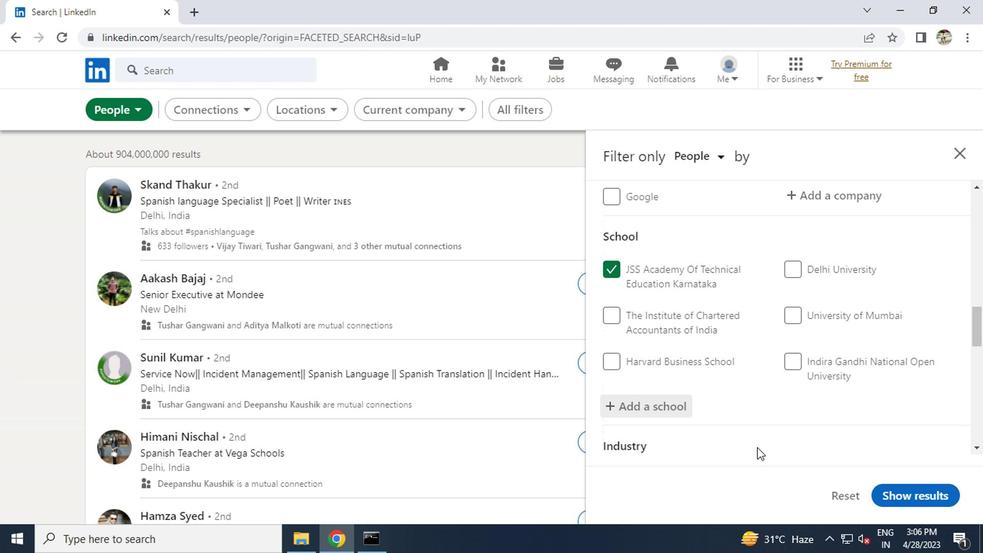 
Action: Mouse scrolled (753, 396) with delta (0, -1)
Screenshot: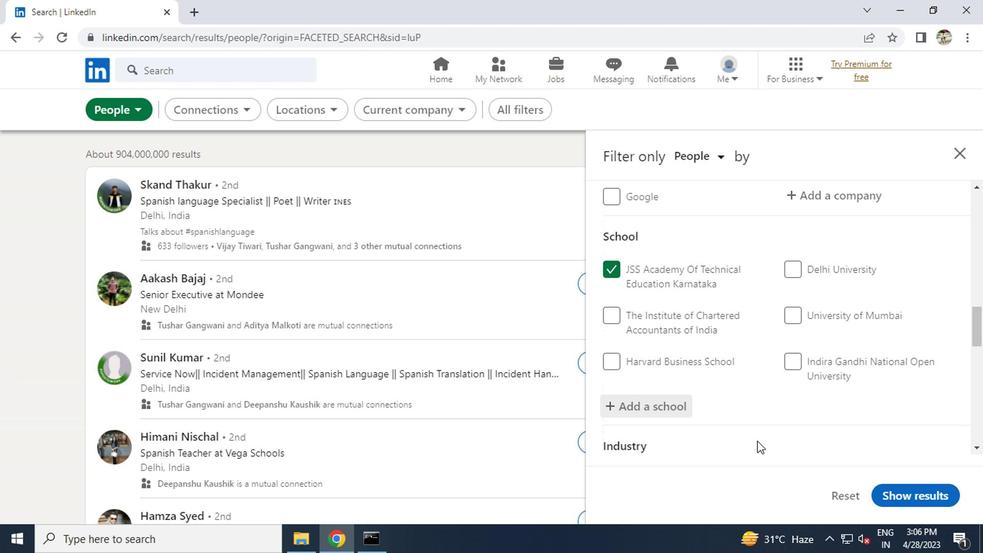 
Action: Mouse scrolled (753, 396) with delta (0, -1)
Screenshot: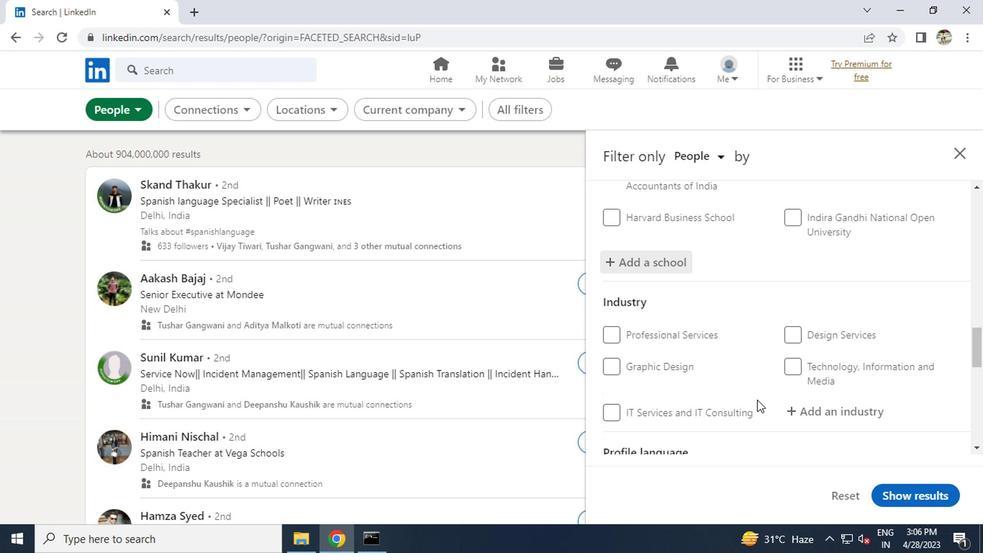 
Action: Mouse scrolled (753, 396) with delta (0, -1)
Screenshot: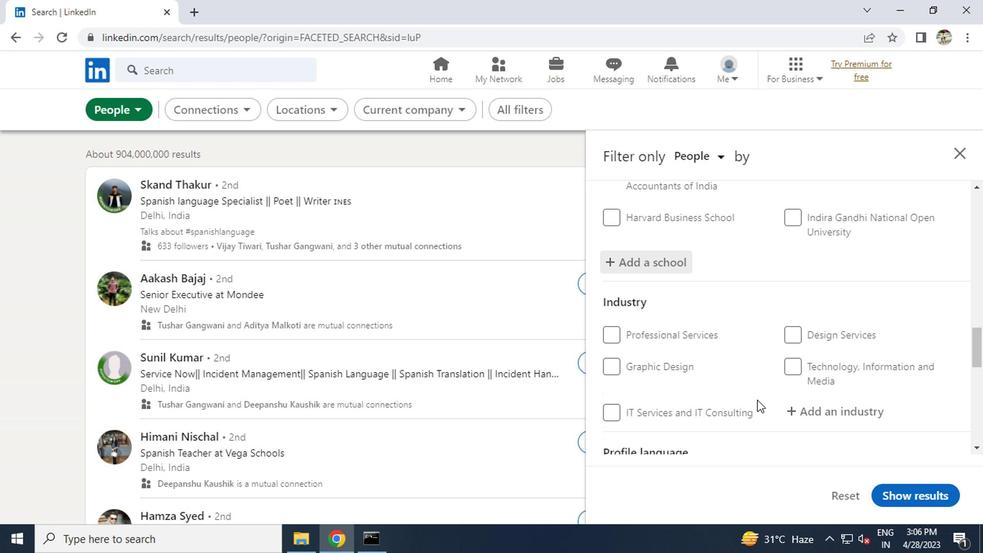 
Action: Mouse moved to (825, 268)
Screenshot: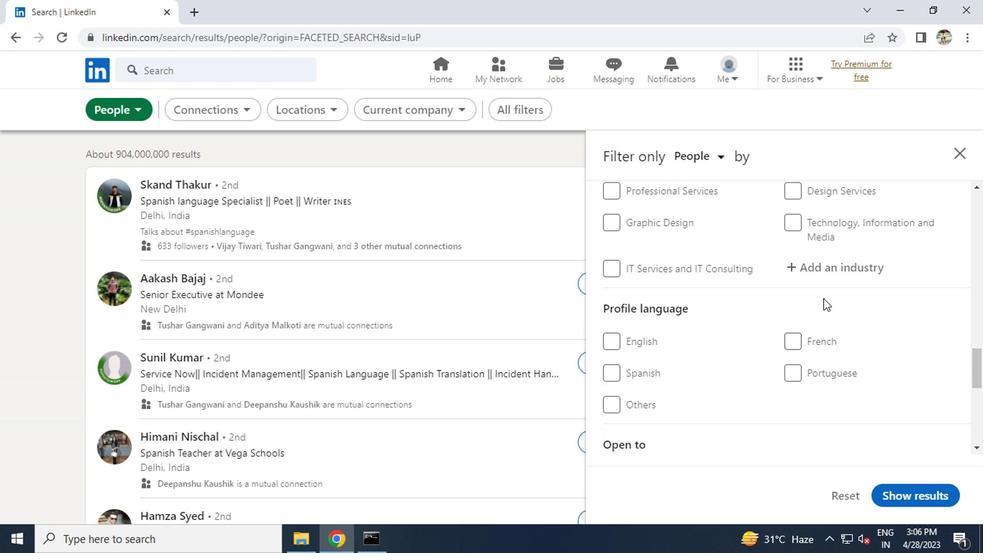 
Action: Mouse pressed left at (825, 268)
Screenshot: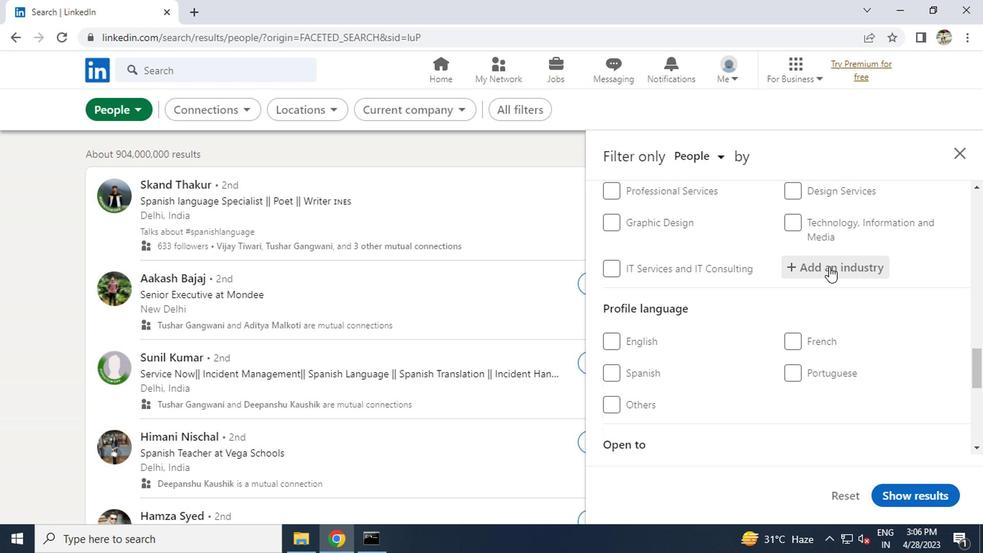 
Action: Key pressed <Key.caps_lock>M<Key.caps_lock>ETAL<Key.space><Key.caps_lock>V<Key.caps_lock>
Screenshot: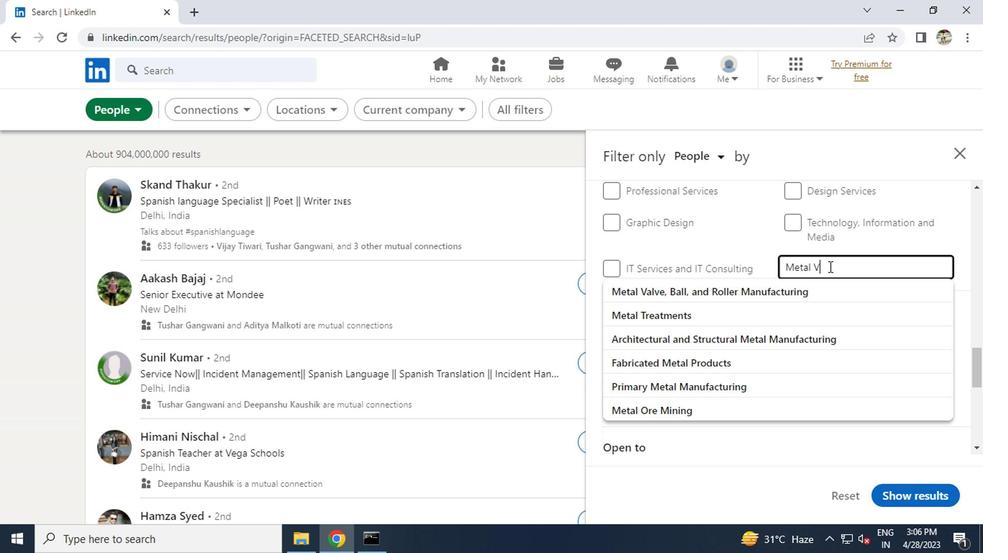
Action: Mouse moved to (777, 291)
Screenshot: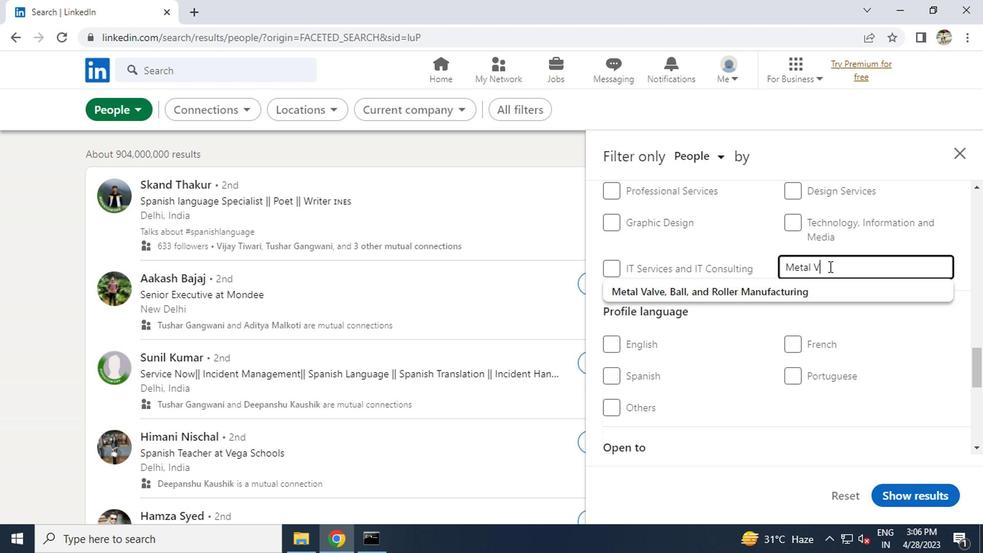 
Action: Mouse pressed left at (777, 291)
Screenshot: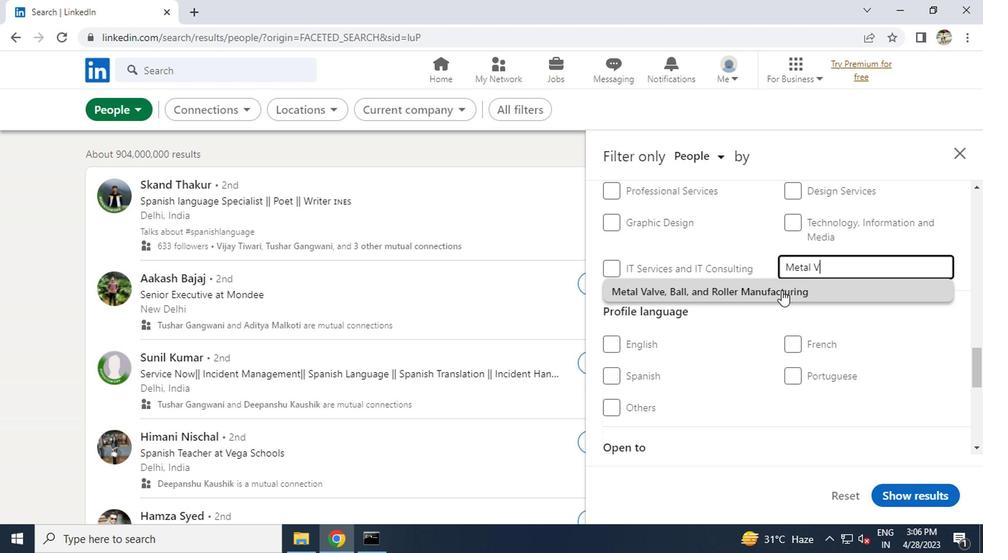 
Action: Mouse scrolled (777, 291) with delta (0, 0)
Screenshot: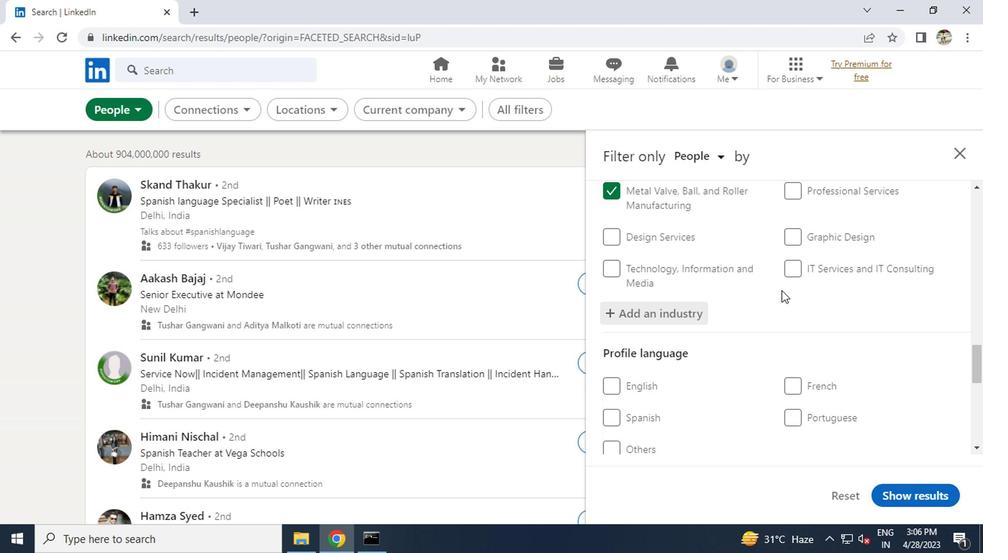 
Action: Mouse scrolled (777, 291) with delta (0, 0)
Screenshot: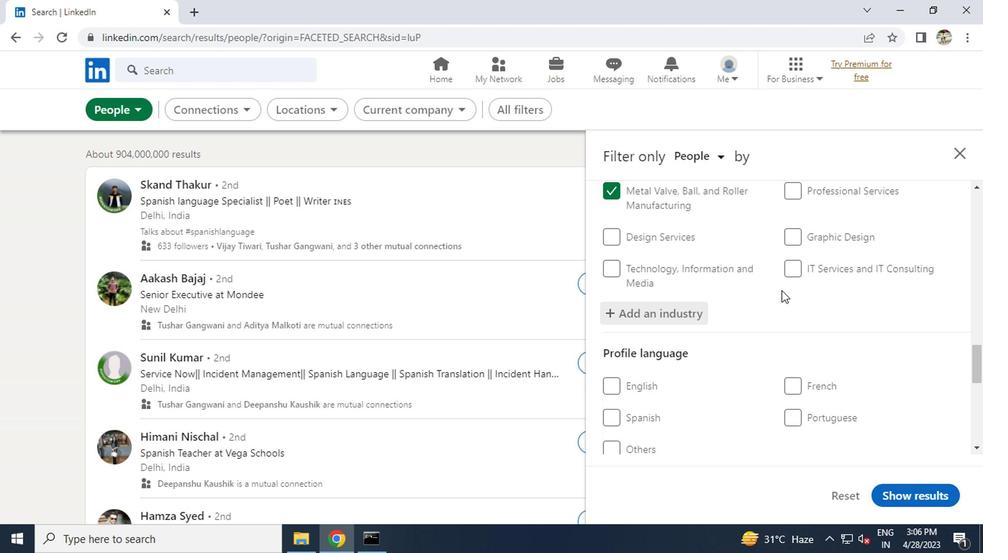 
Action: Mouse scrolled (777, 291) with delta (0, 0)
Screenshot: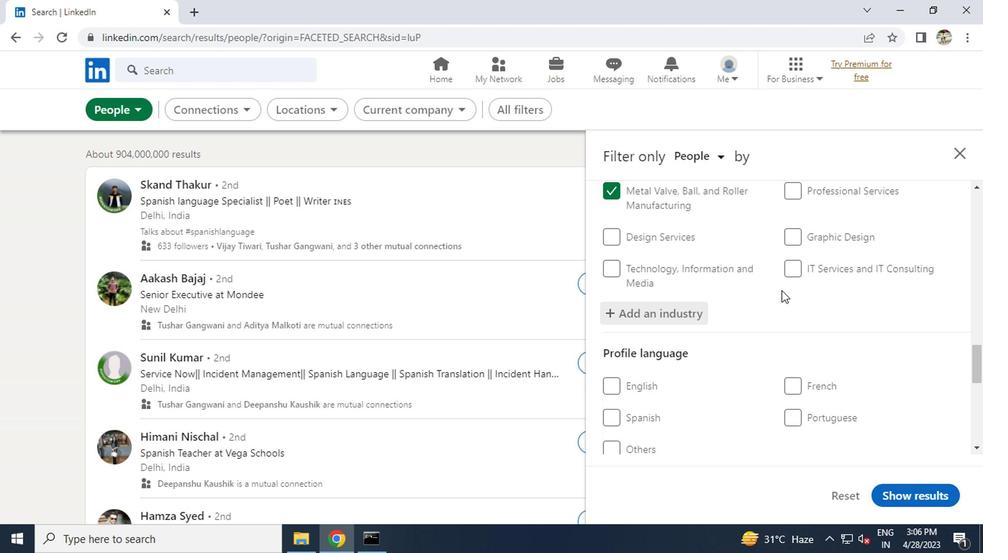 
Action: Mouse scrolled (777, 291) with delta (0, 0)
Screenshot: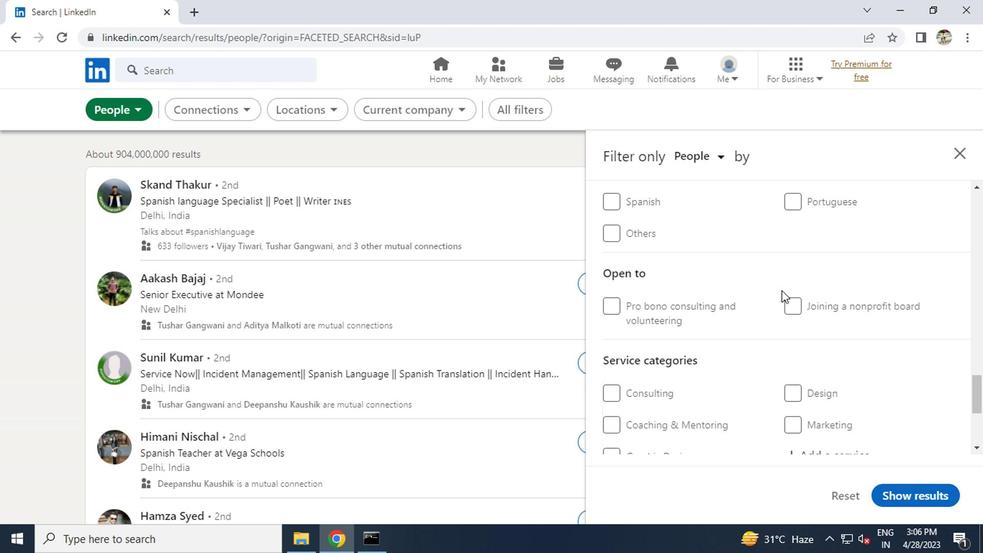 
Action: Mouse scrolled (777, 291) with delta (0, 0)
Screenshot: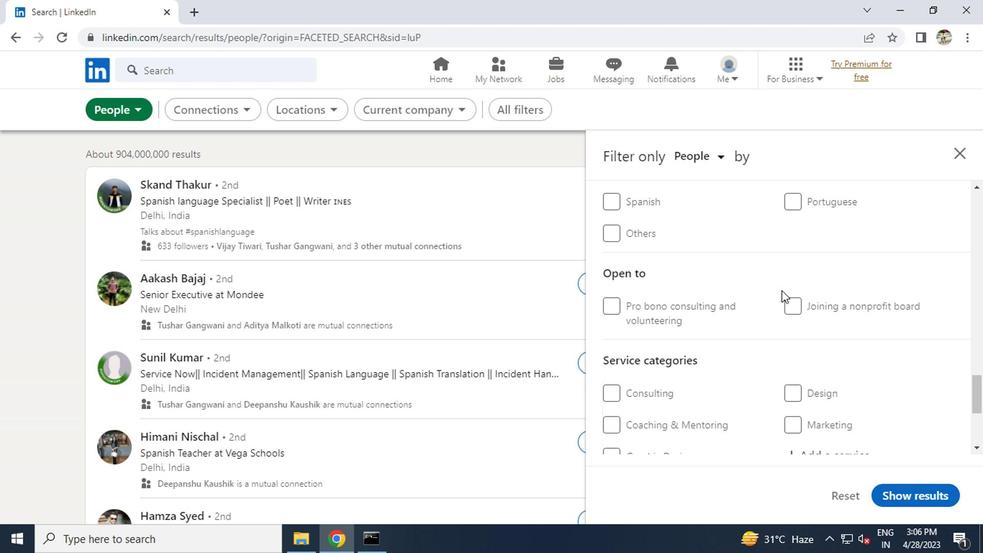 
Action: Mouse moved to (811, 314)
Screenshot: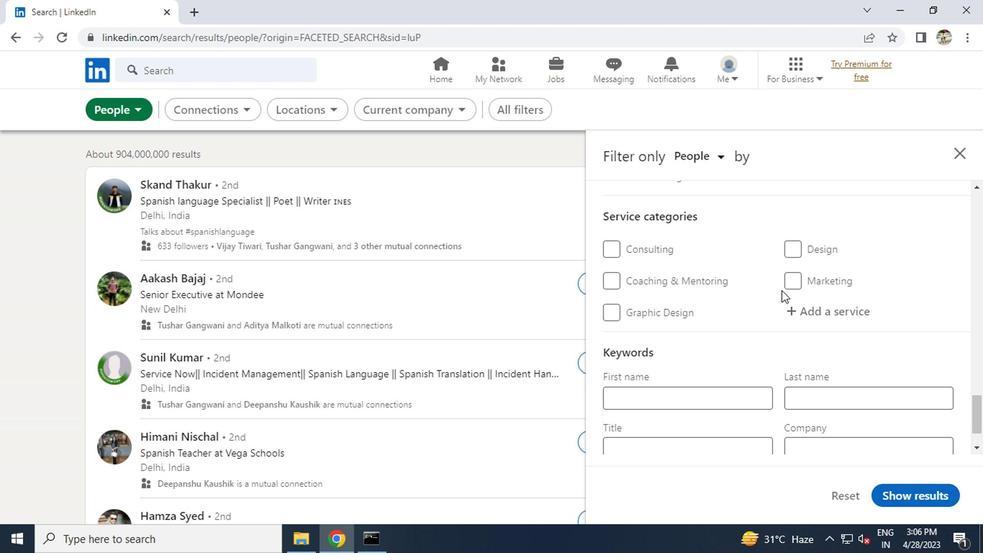 
Action: Mouse pressed left at (811, 314)
Screenshot: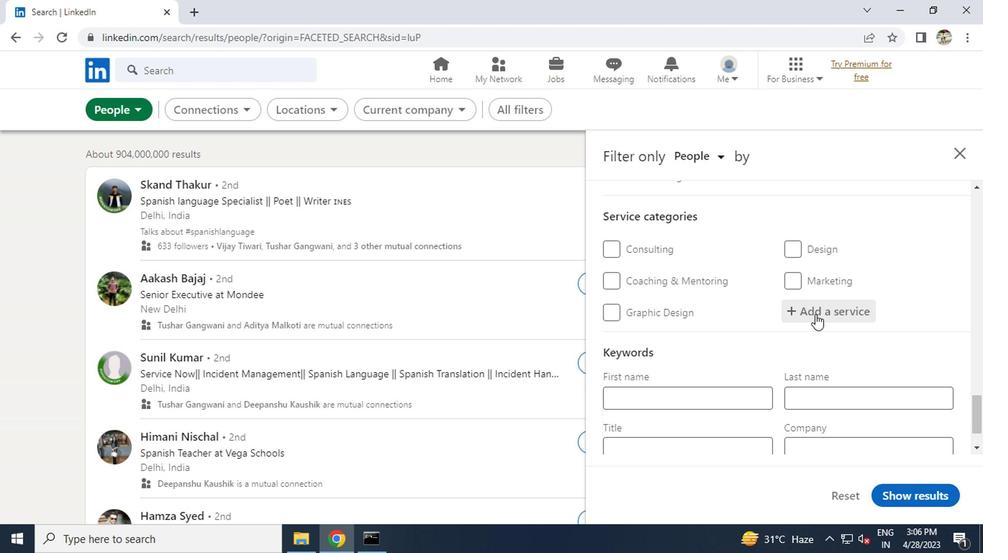 
Action: Key pressed <Key.caps_lock>P<Key.caps_lock>RICING
Screenshot: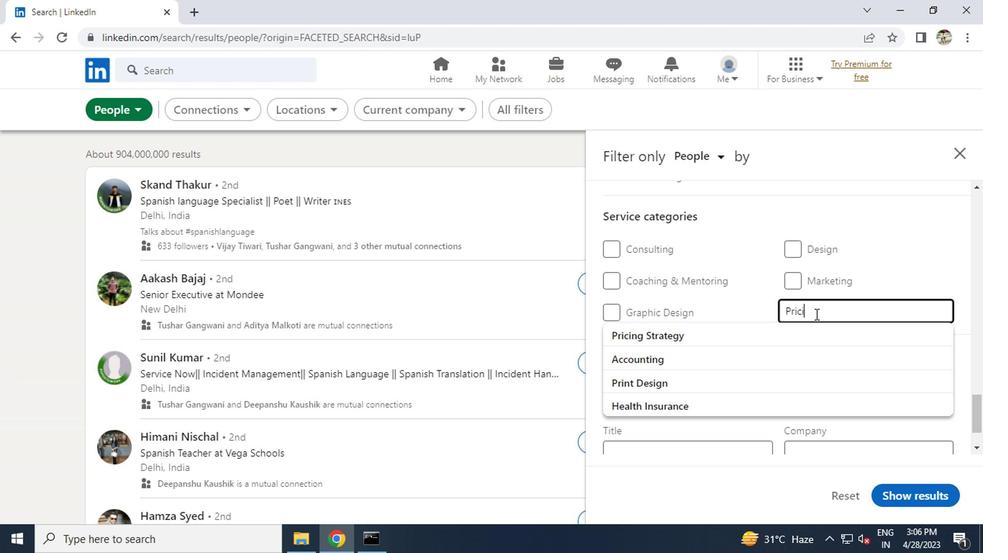 
Action: Mouse moved to (705, 339)
Screenshot: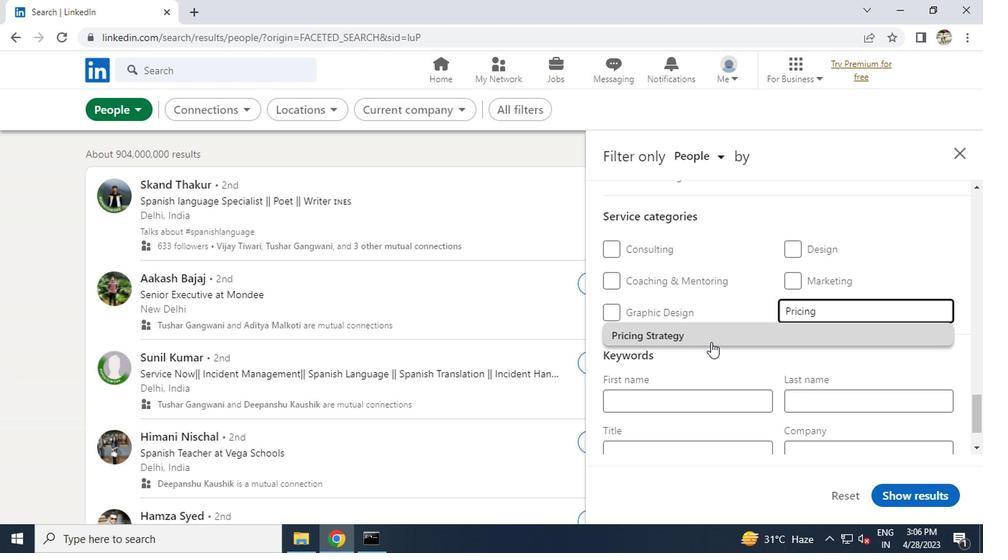 
Action: Mouse pressed left at (705, 339)
Screenshot: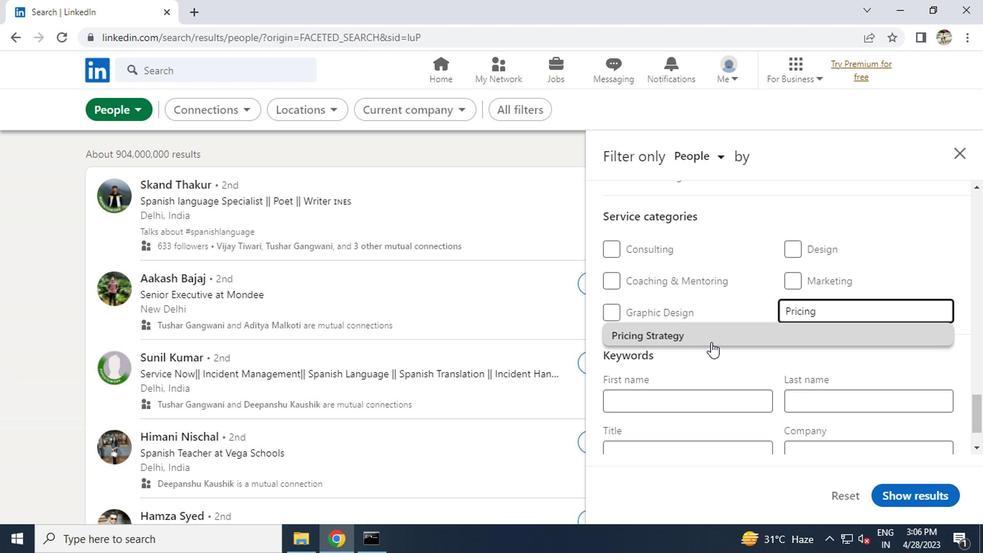 
Action: Mouse moved to (705, 339)
Screenshot: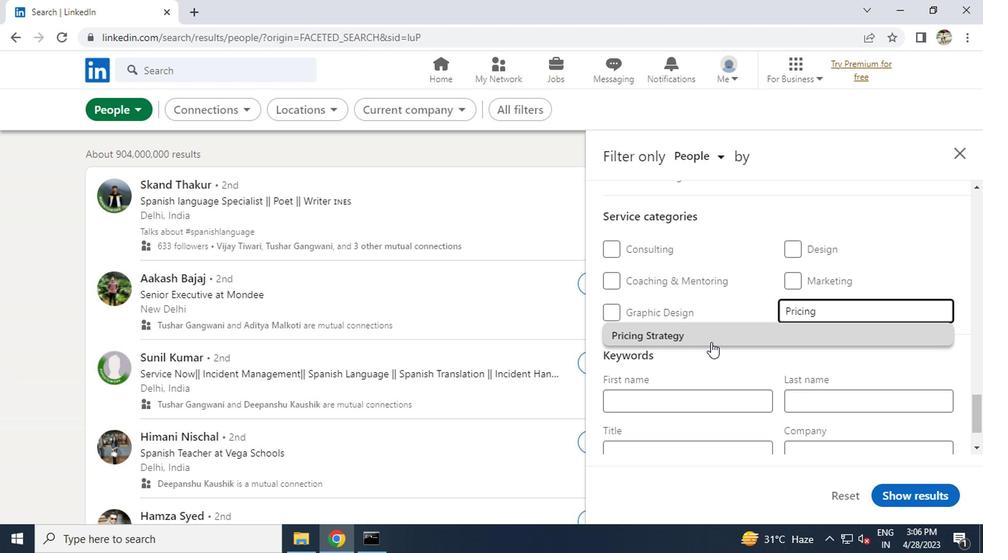 
Action: Mouse scrolled (705, 338) with delta (0, -1)
Screenshot: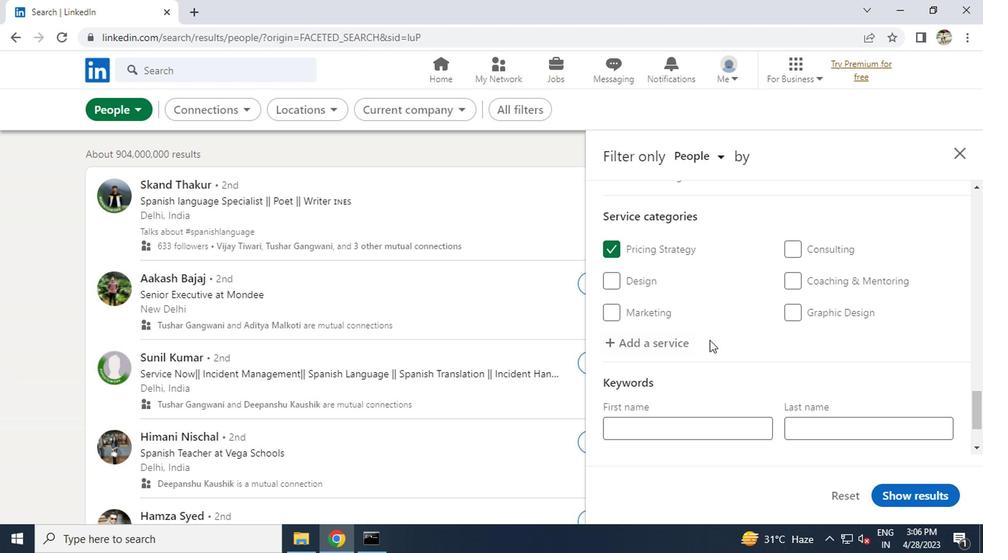 
Action: Mouse scrolled (705, 338) with delta (0, -1)
Screenshot: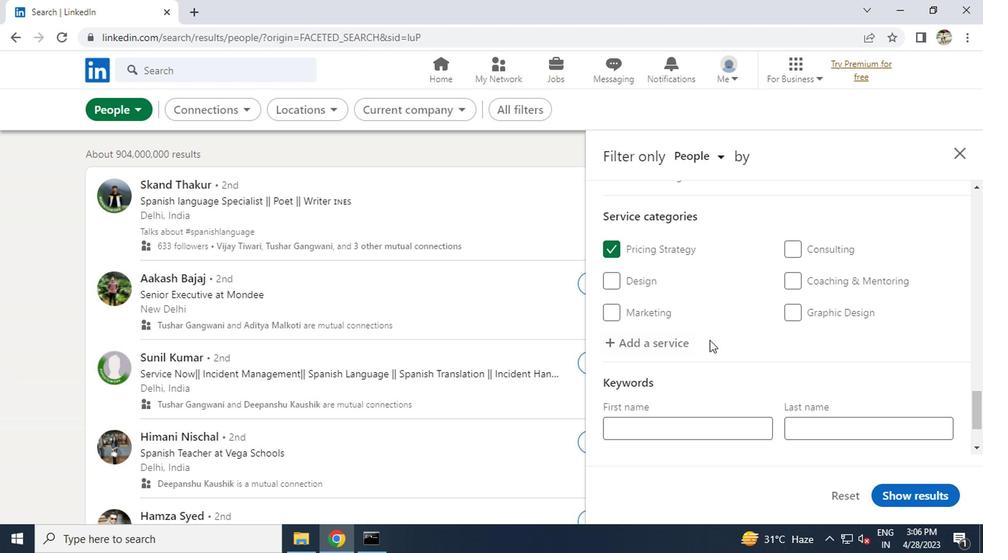 
Action: Mouse scrolled (705, 338) with delta (0, -1)
Screenshot: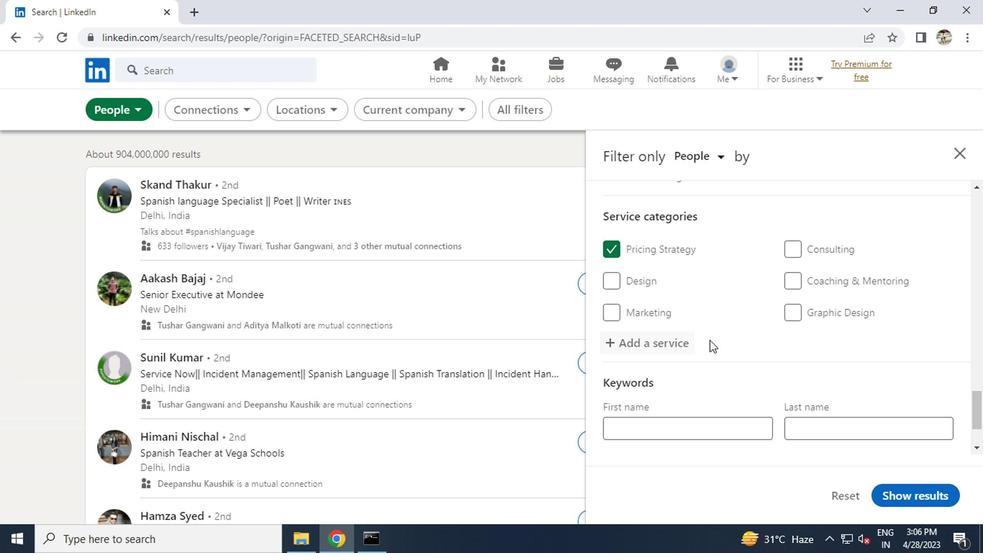 
Action: Mouse moved to (692, 387)
Screenshot: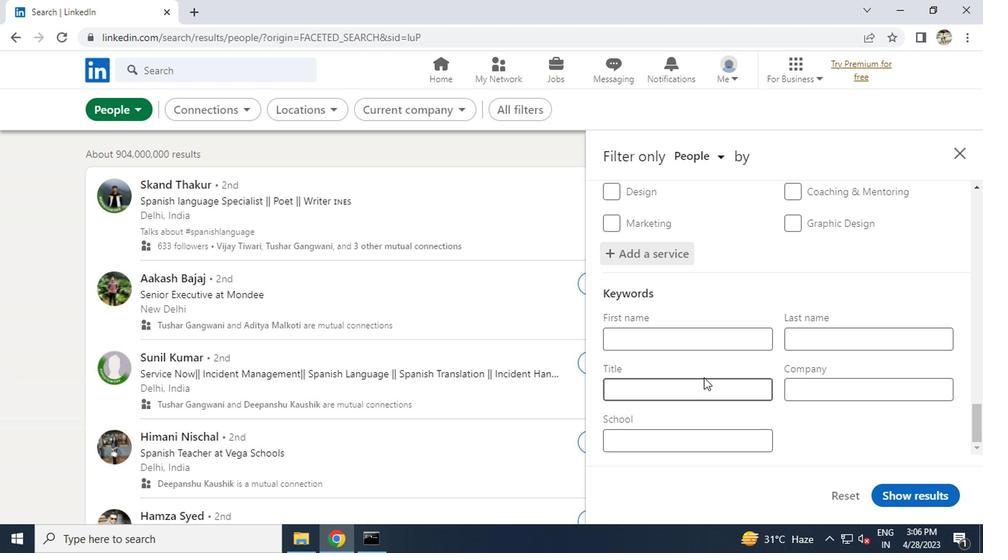 
Action: Mouse pressed left at (692, 387)
Screenshot: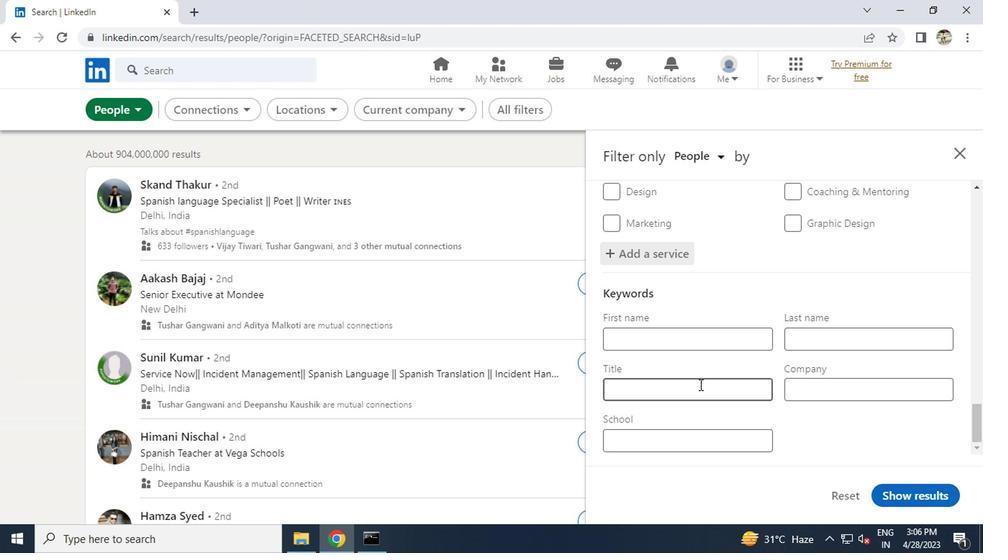 
Action: Key pressed <Key.caps_lock>C<Key.caps_lock>ASHIER
Screenshot: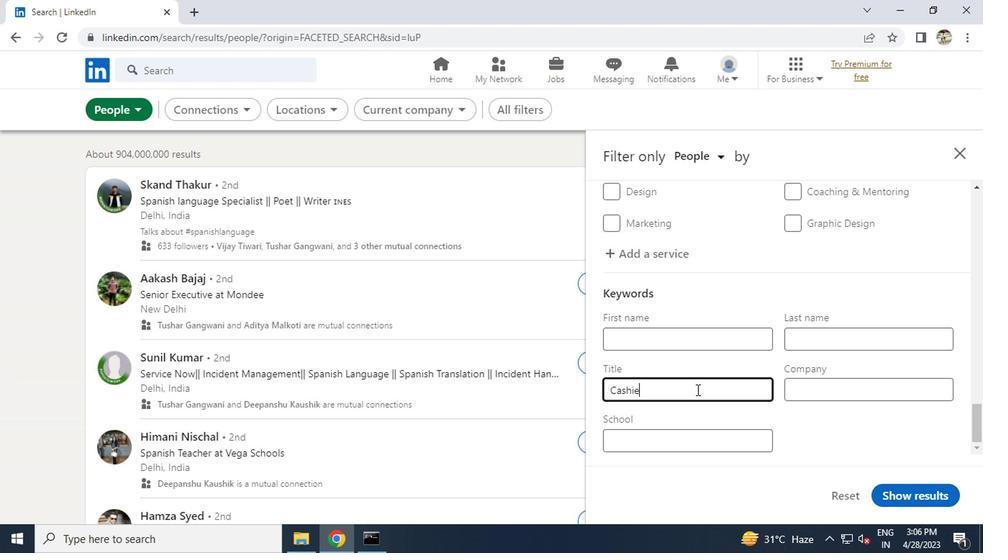 
Action: Mouse moved to (885, 485)
Screenshot: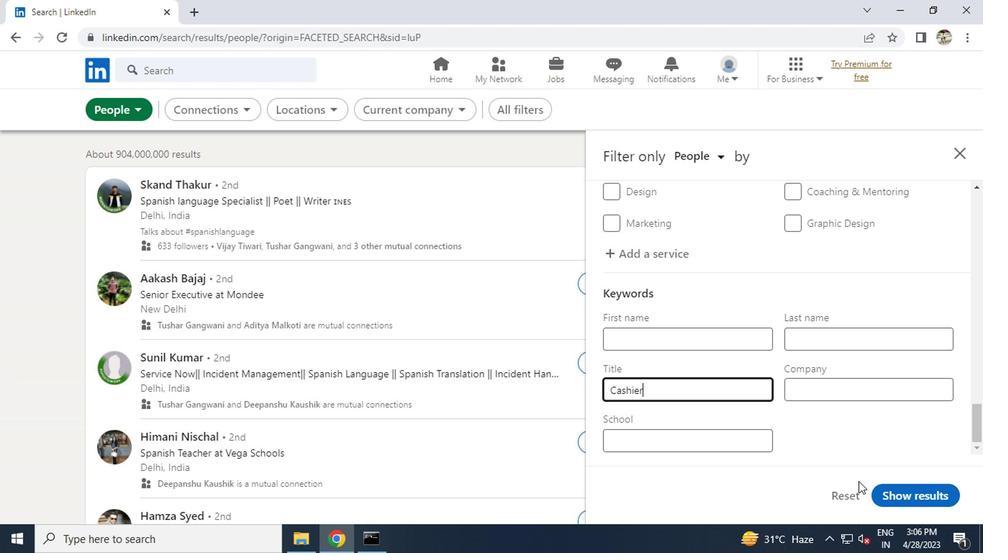 
Action: Mouse pressed left at (885, 485)
Screenshot: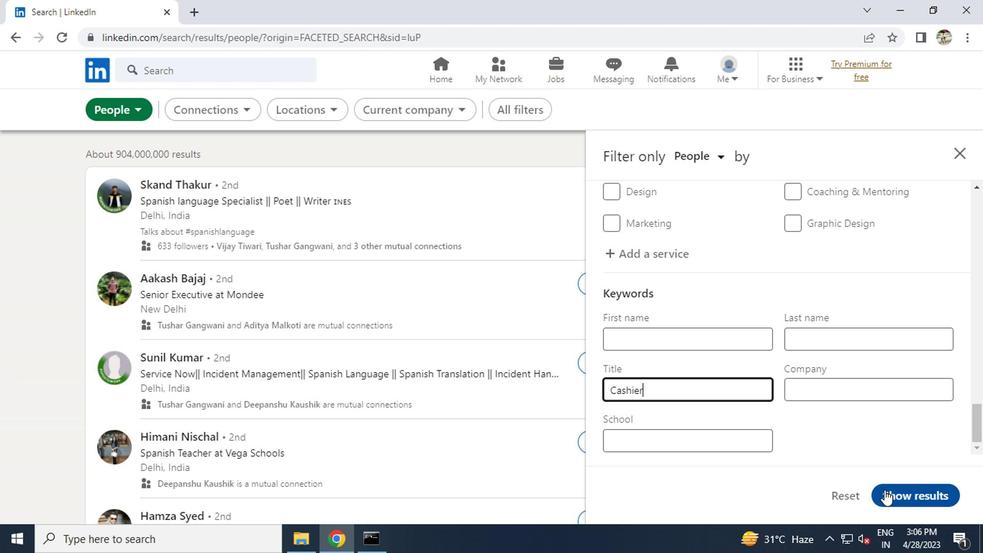 
